 Task: Find a one-way flight from Washington IAD to Greenville PGV for 3 adults in First class on June 2, with 2 checked bags, a price limit of ₹90,000, and a departure time between 11:00 AM and 12:00 AM.
Action: Mouse moved to (298, 228)
Screenshot: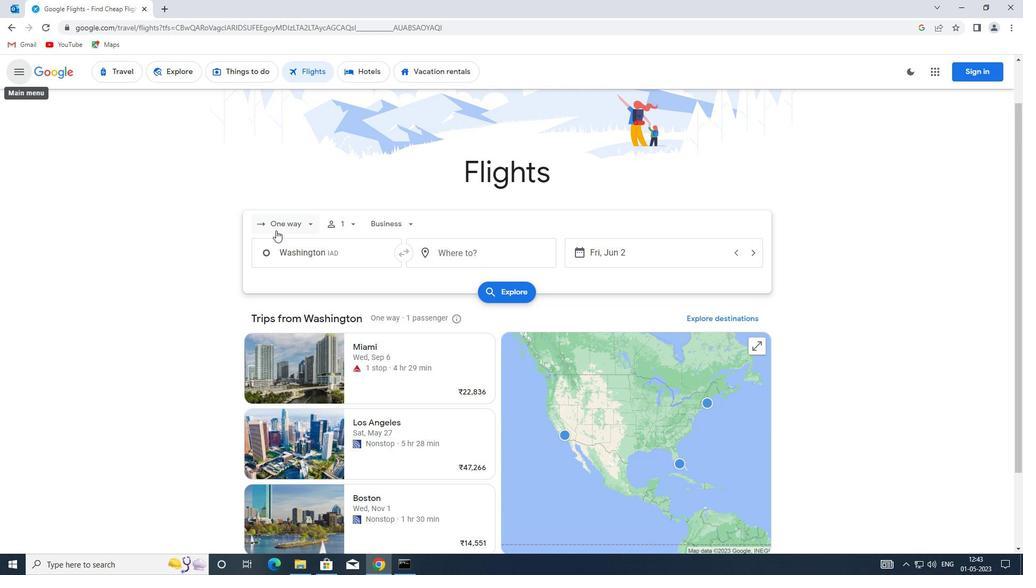 
Action: Mouse pressed left at (298, 228)
Screenshot: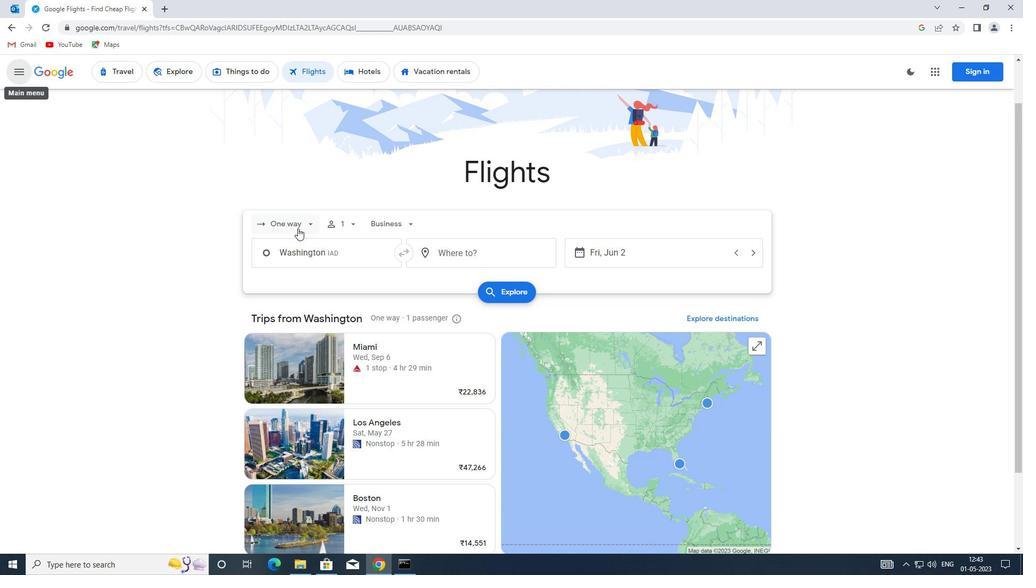 
Action: Mouse moved to (317, 275)
Screenshot: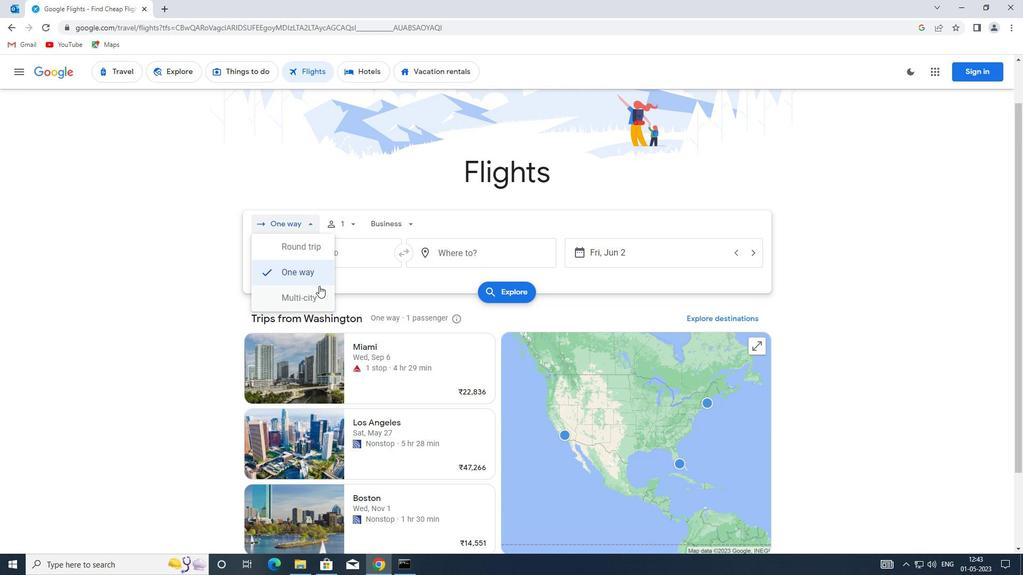 
Action: Mouse pressed left at (317, 275)
Screenshot: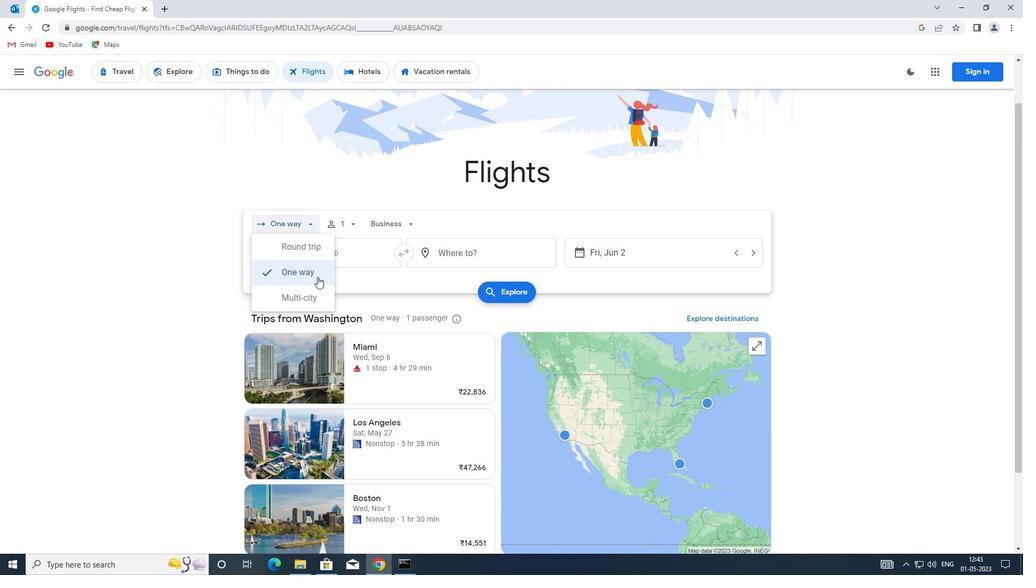
Action: Mouse moved to (353, 218)
Screenshot: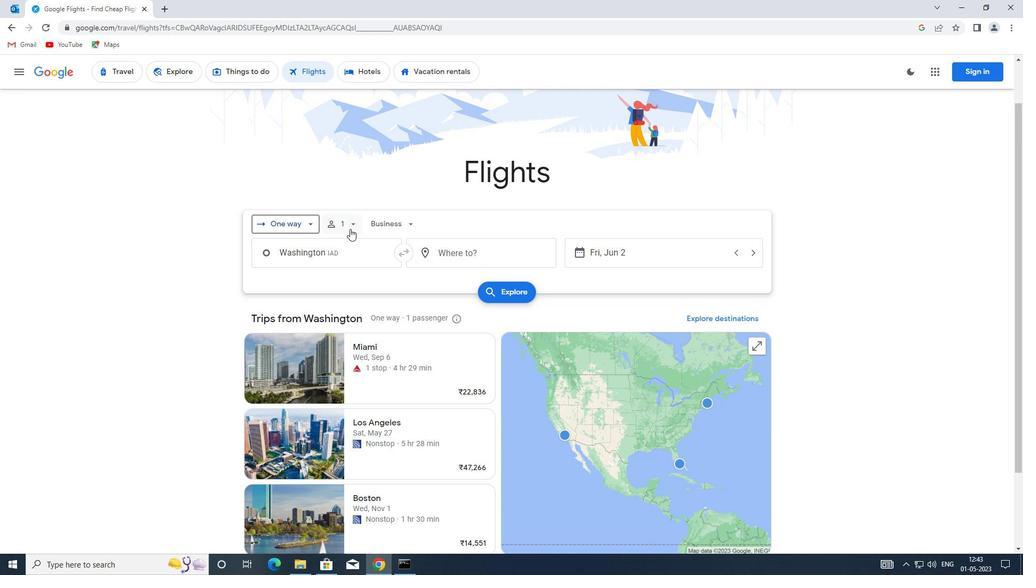 
Action: Mouse pressed left at (353, 218)
Screenshot: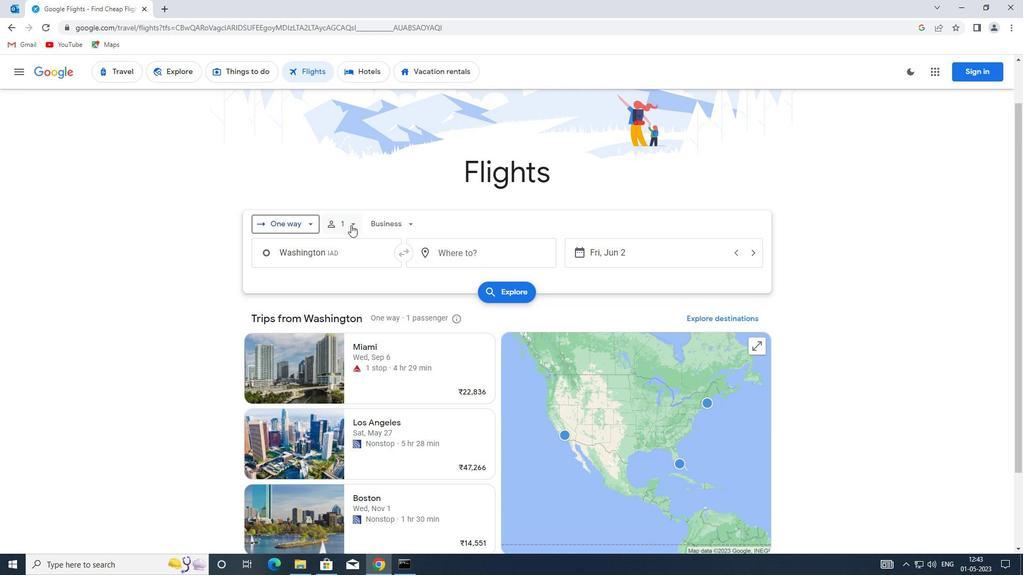 
Action: Mouse moved to (433, 253)
Screenshot: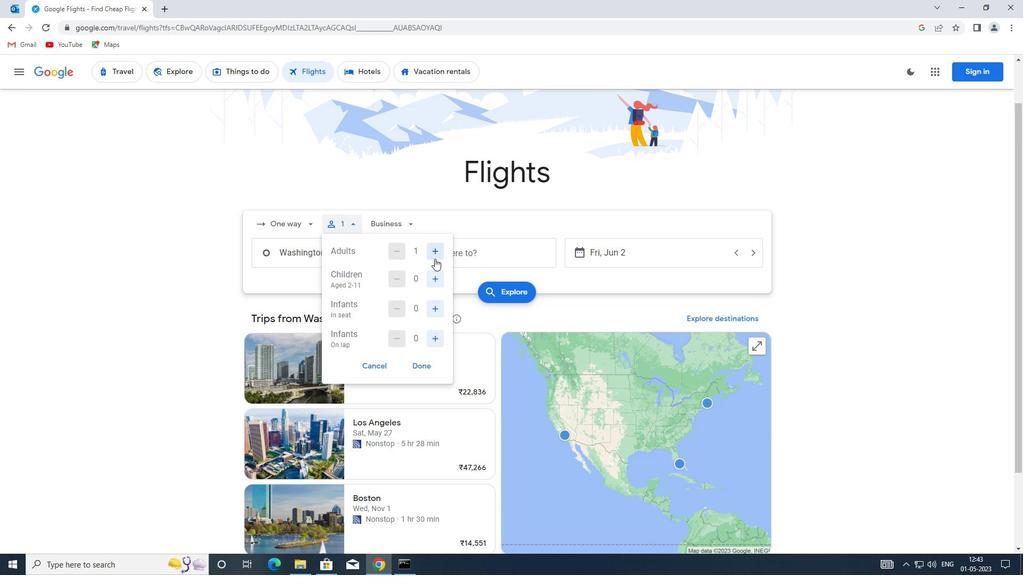 
Action: Mouse pressed left at (433, 253)
Screenshot: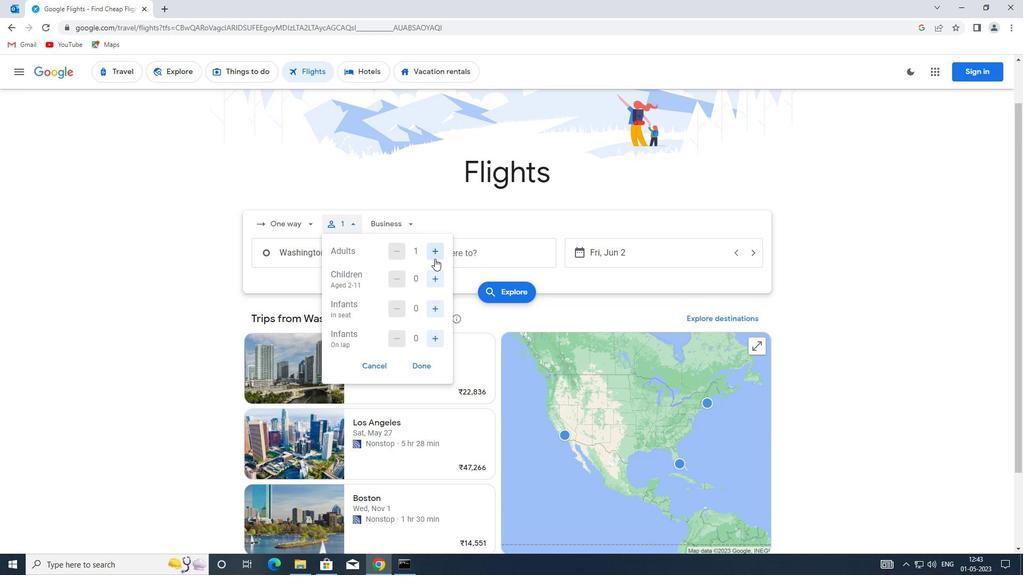 
Action: Mouse pressed left at (433, 253)
Screenshot: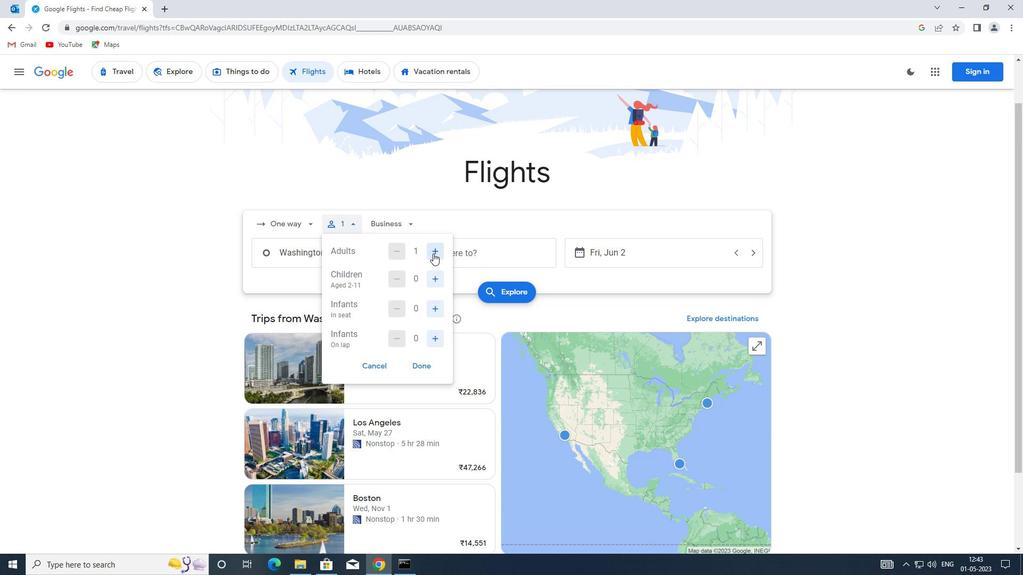
Action: Mouse moved to (428, 365)
Screenshot: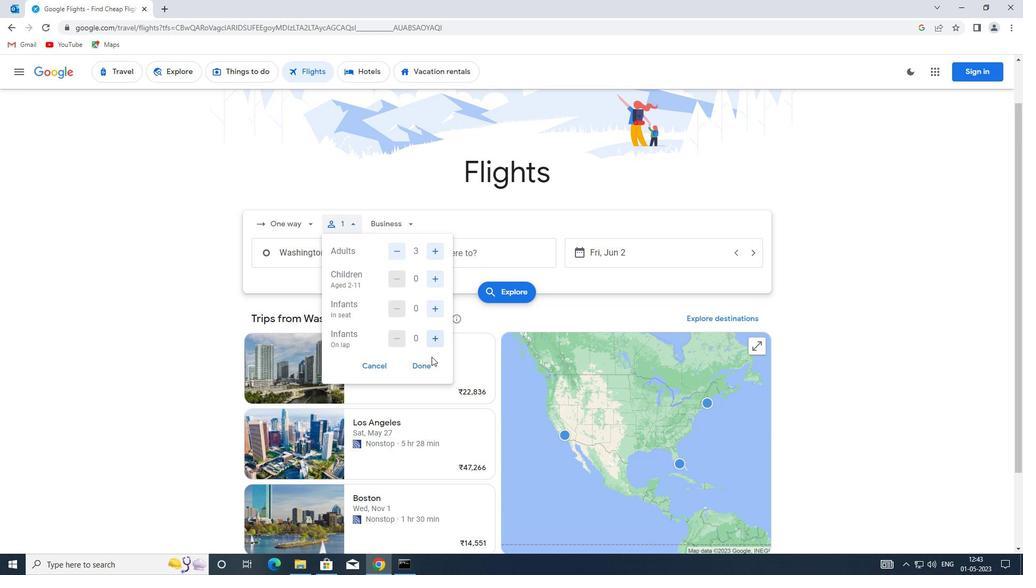 
Action: Mouse pressed left at (428, 365)
Screenshot: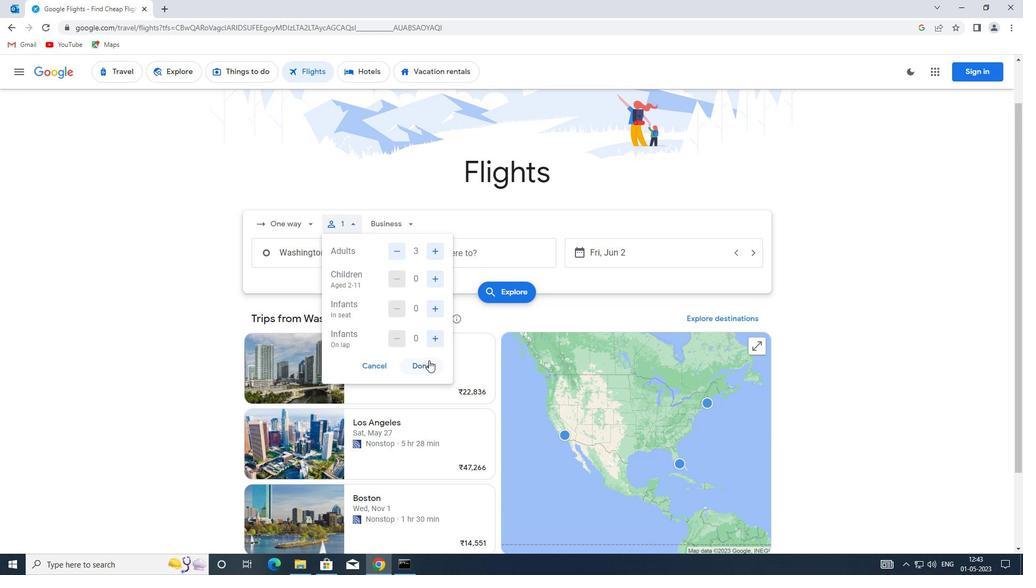 
Action: Mouse moved to (401, 223)
Screenshot: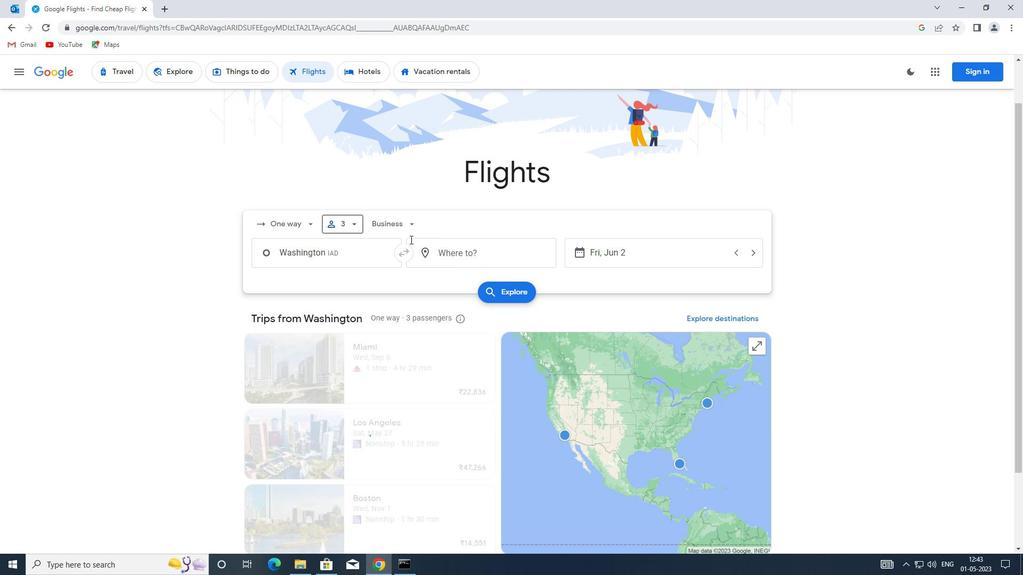 
Action: Mouse pressed left at (401, 223)
Screenshot: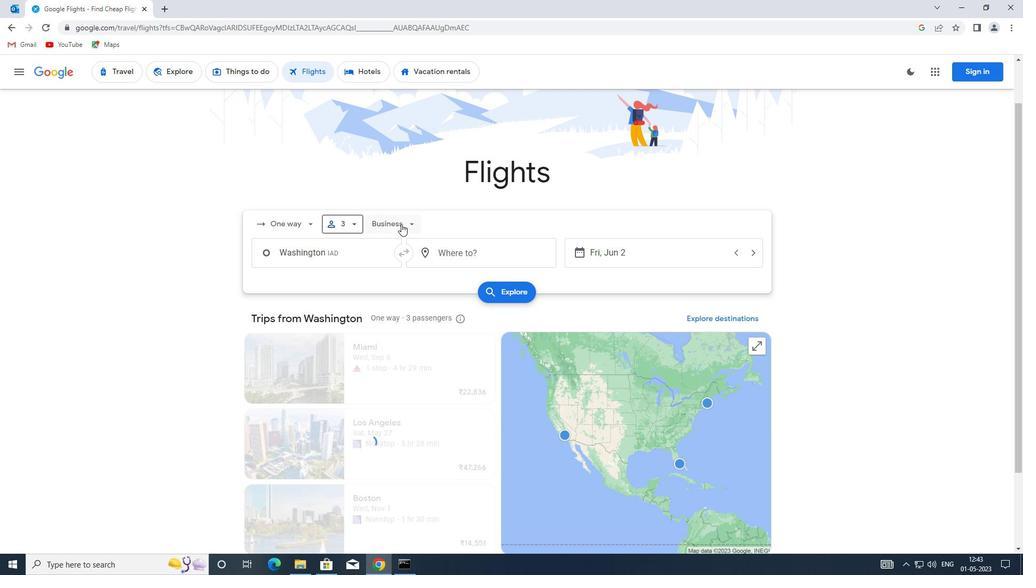 
Action: Mouse moved to (422, 321)
Screenshot: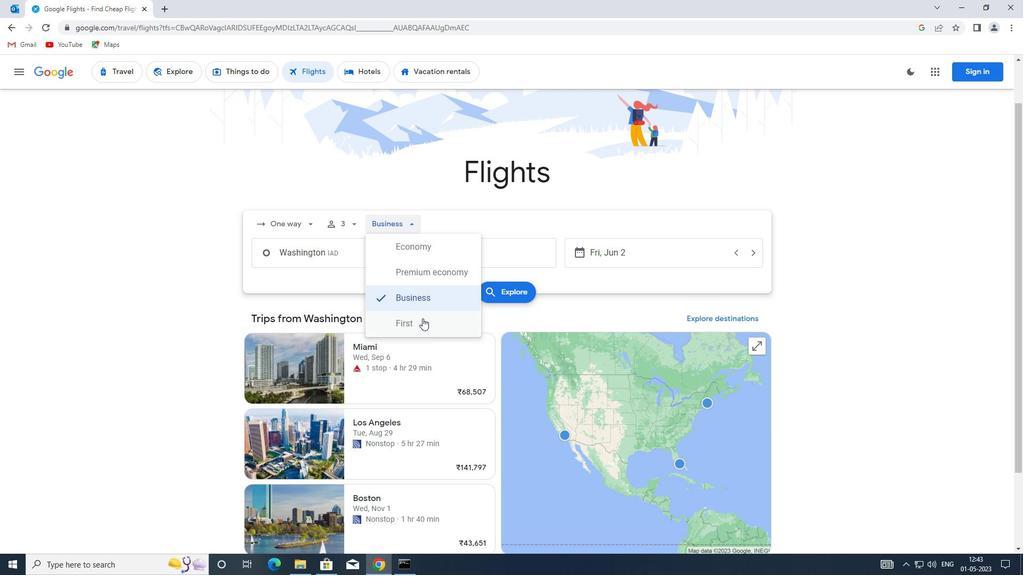 
Action: Mouse pressed left at (422, 321)
Screenshot: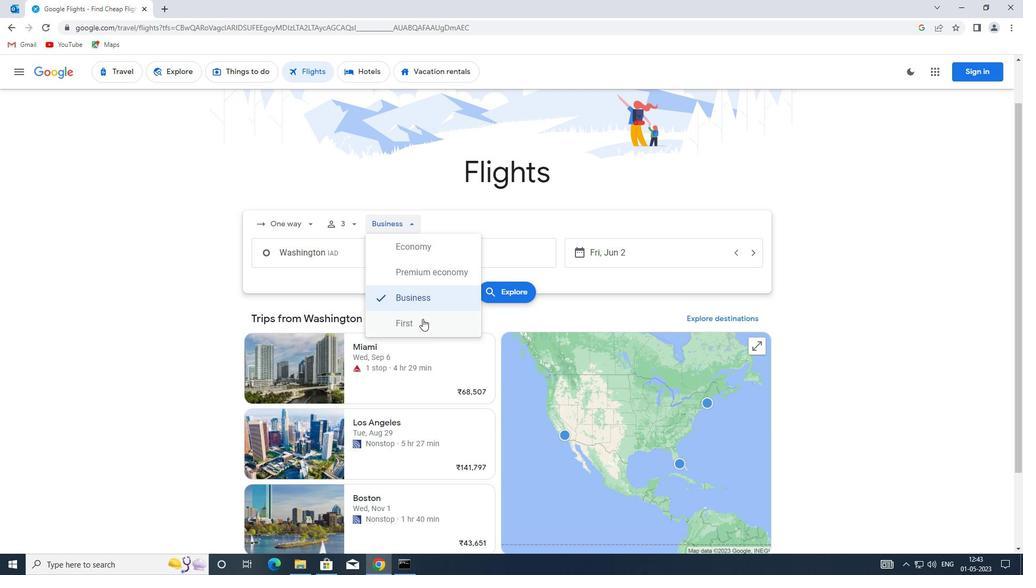 
Action: Mouse moved to (293, 254)
Screenshot: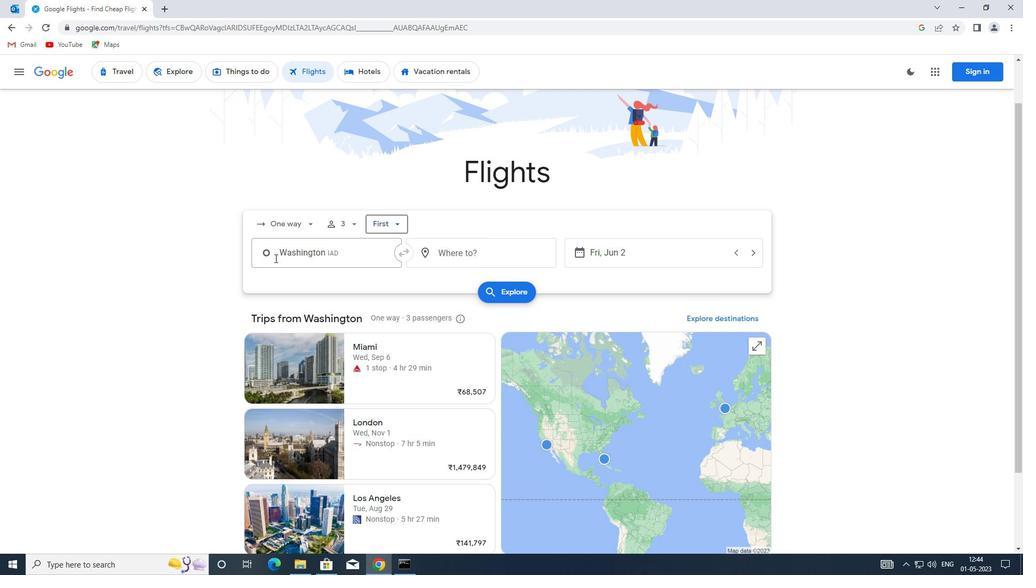 
Action: Mouse pressed left at (293, 254)
Screenshot: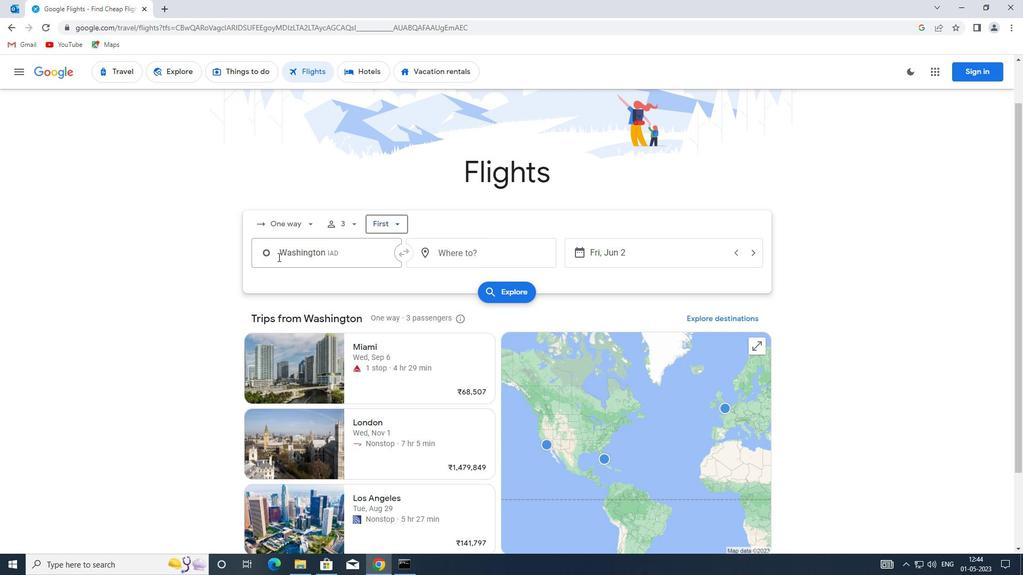 
Action: Mouse moved to (298, 254)
Screenshot: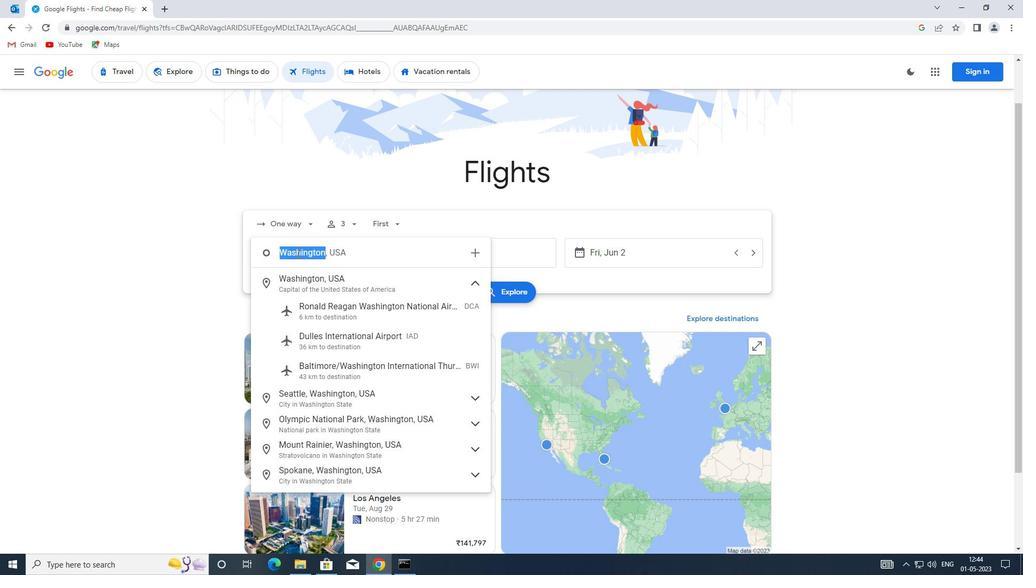 
Action: Key pressed <Key.enter>
Screenshot: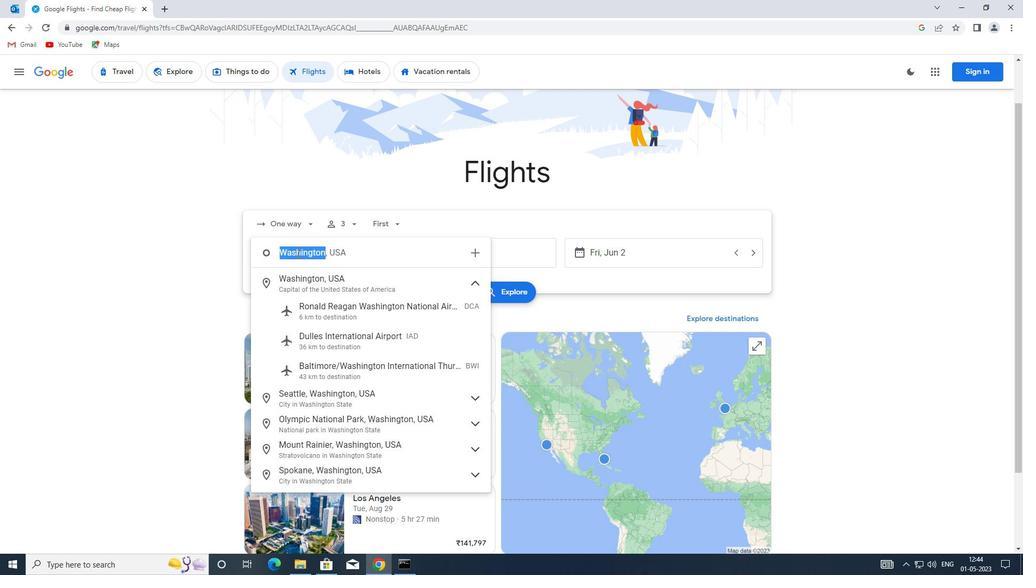 
Action: Mouse moved to (461, 253)
Screenshot: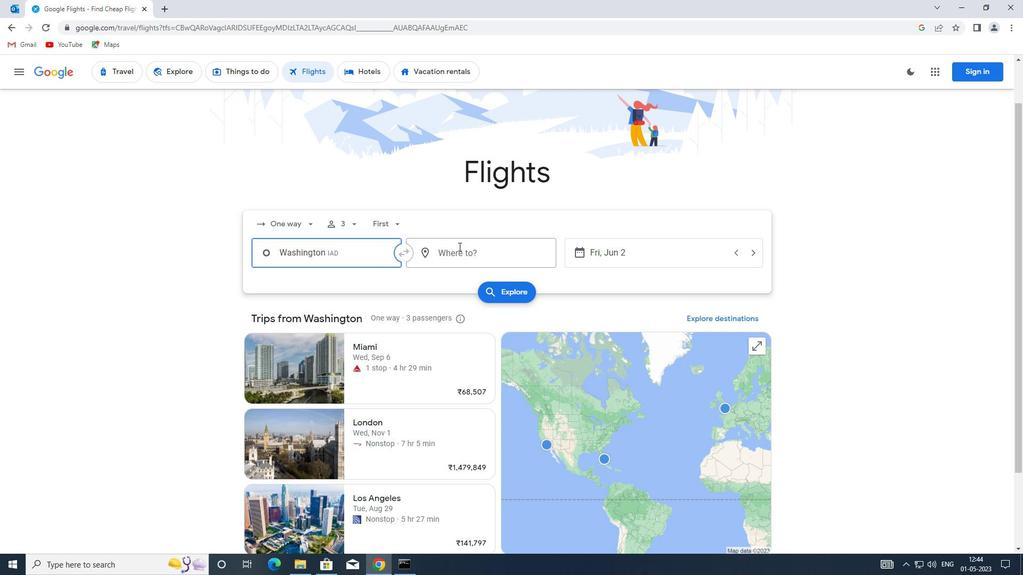 
Action: Mouse pressed left at (461, 253)
Screenshot: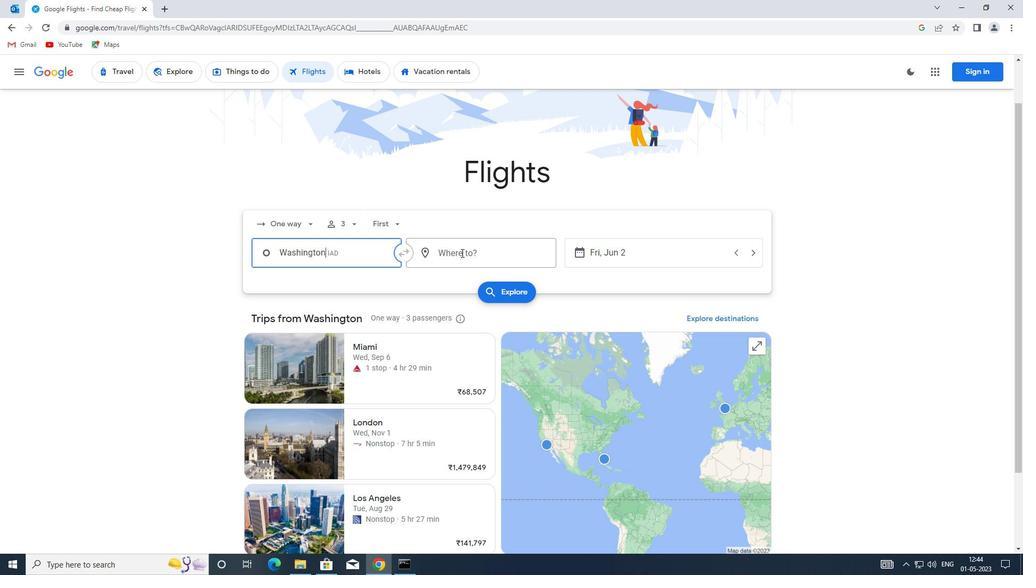 
Action: Mouse moved to (500, 265)
Screenshot: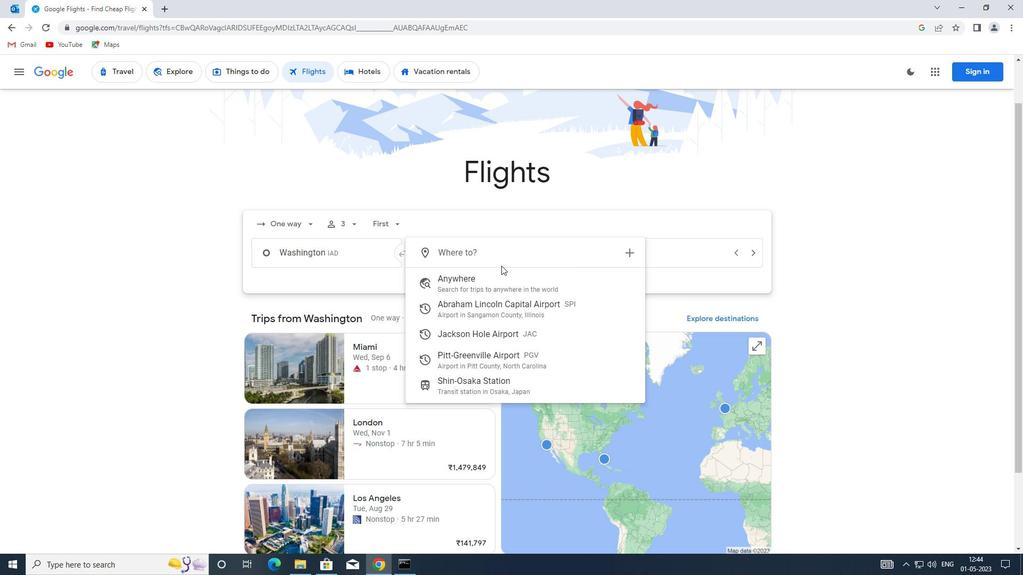 
Action: Key pressed p
Screenshot: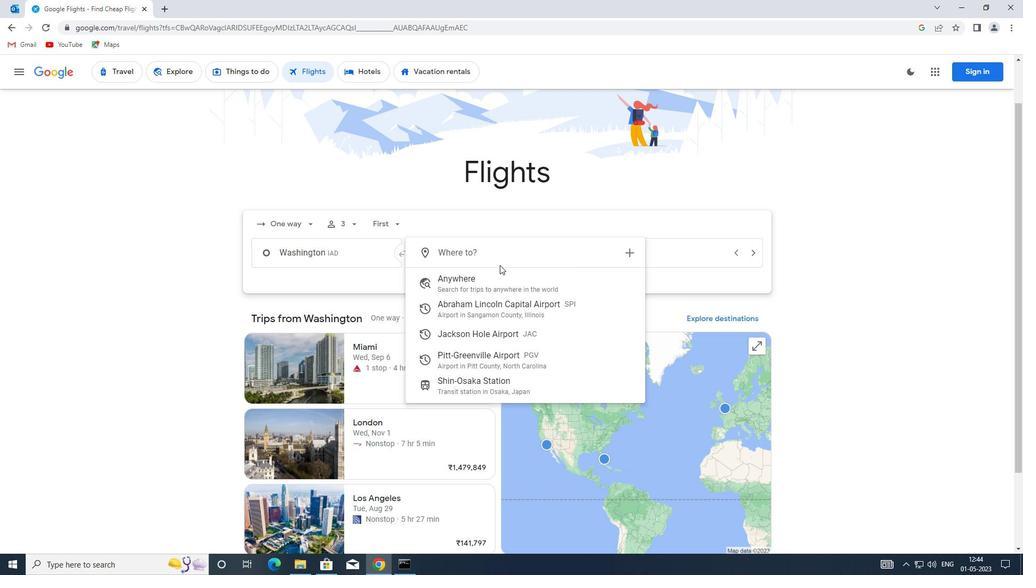 
Action: Mouse moved to (496, 265)
Screenshot: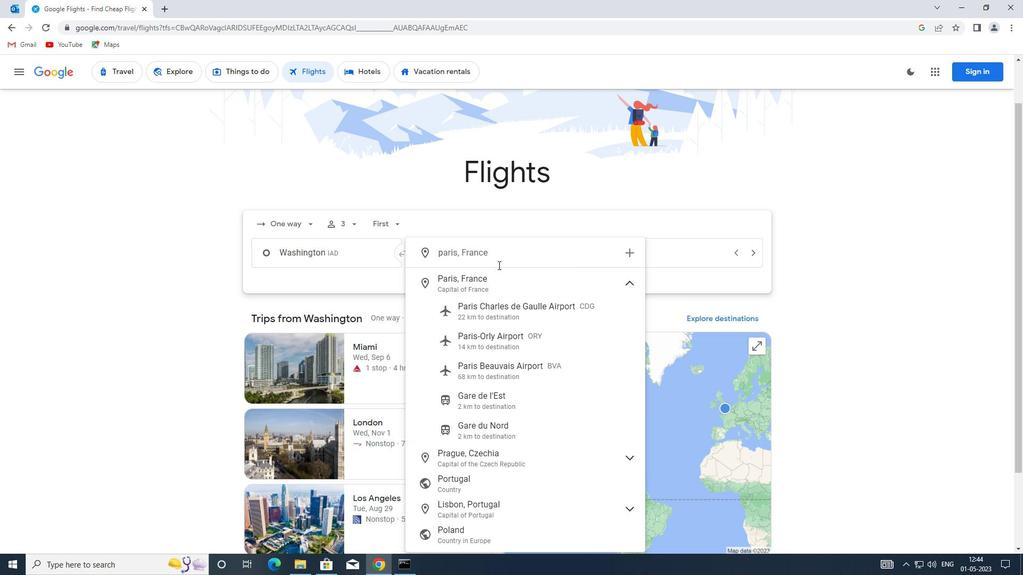 
Action: Key pressed gv<Key.enter>
Screenshot: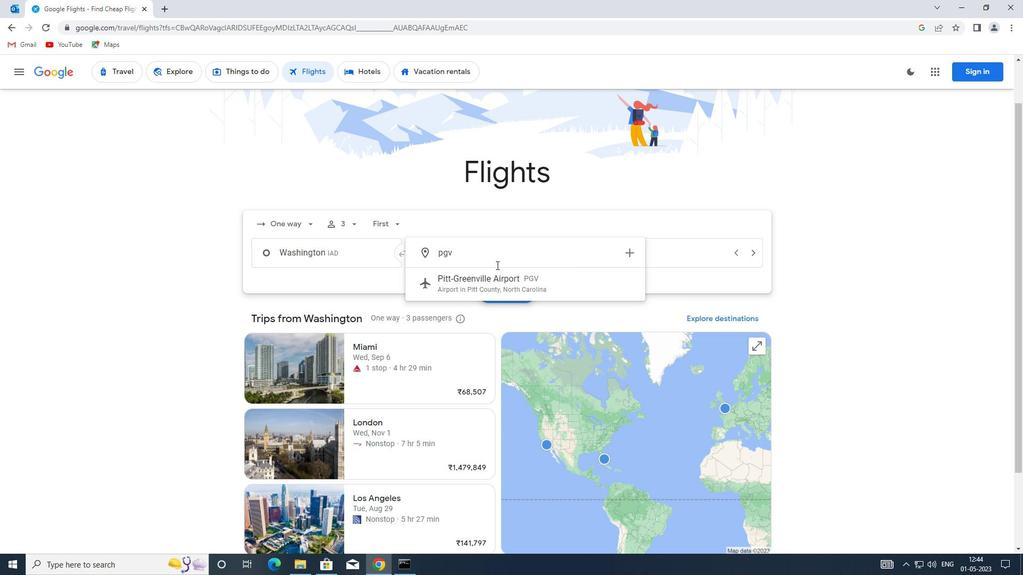 
Action: Mouse moved to (600, 253)
Screenshot: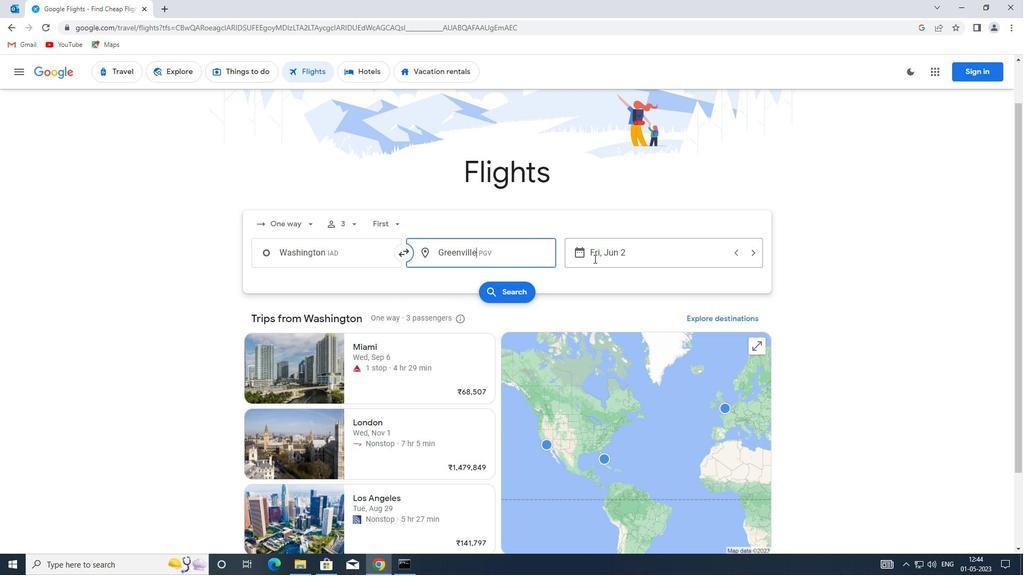 
Action: Mouse pressed left at (600, 253)
Screenshot: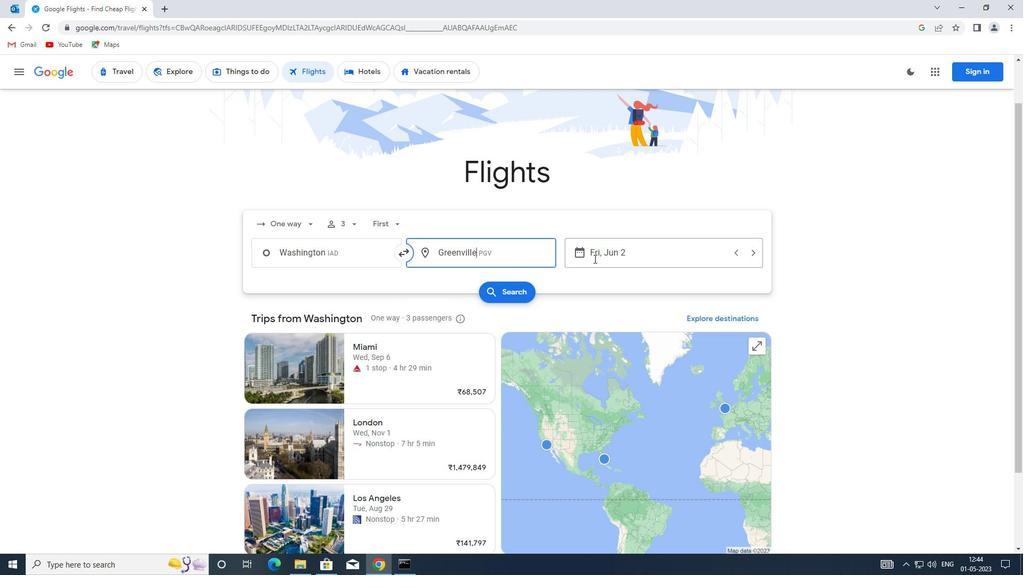 
Action: Mouse moved to (715, 340)
Screenshot: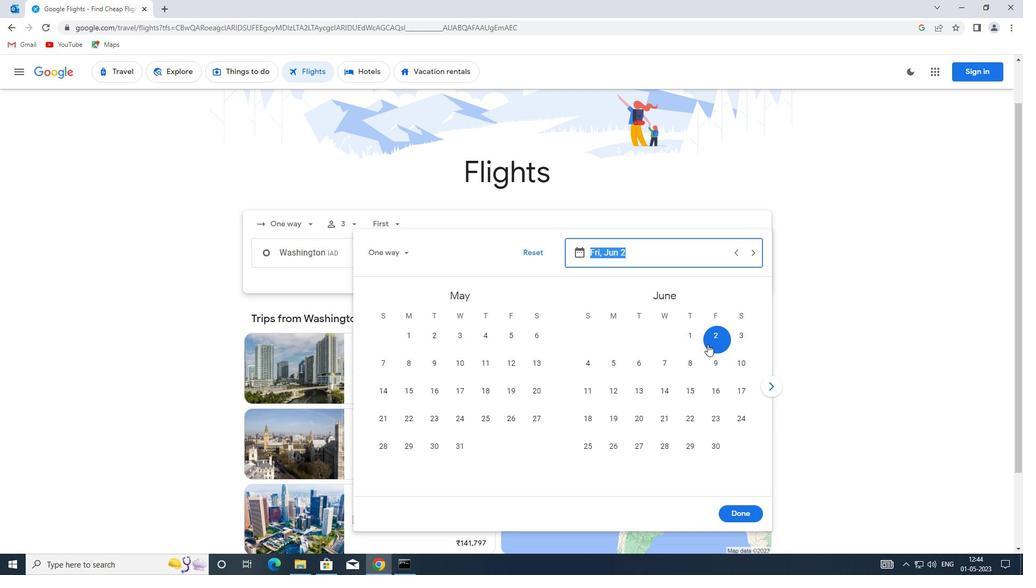 
Action: Mouse pressed left at (715, 340)
Screenshot: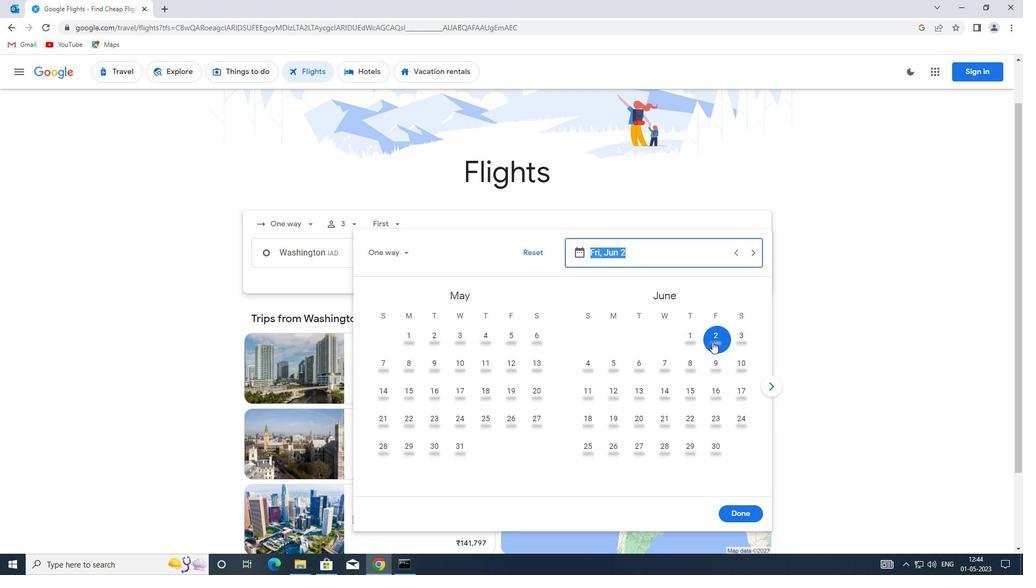 
Action: Mouse moved to (741, 511)
Screenshot: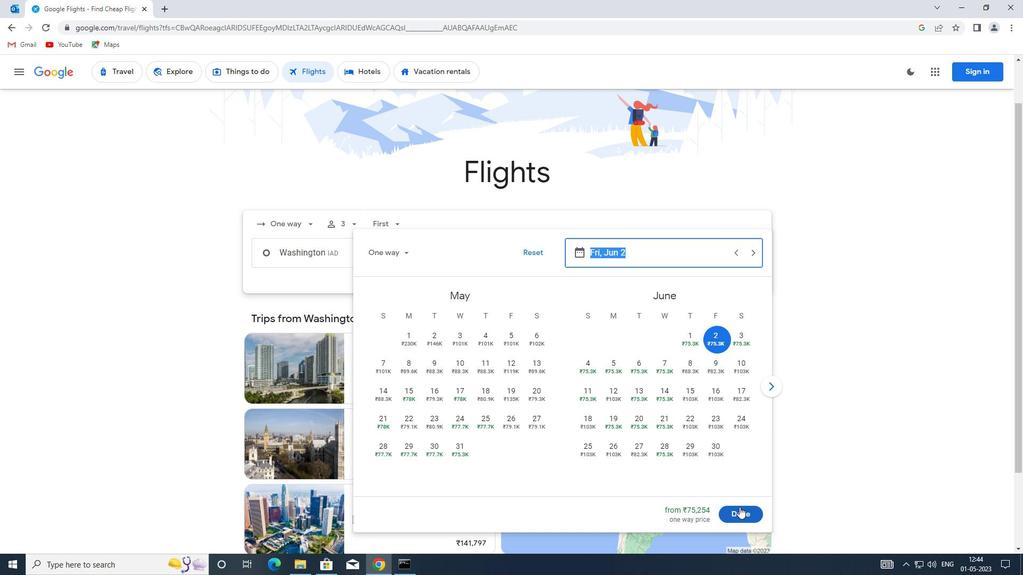 
Action: Mouse pressed left at (741, 511)
Screenshot: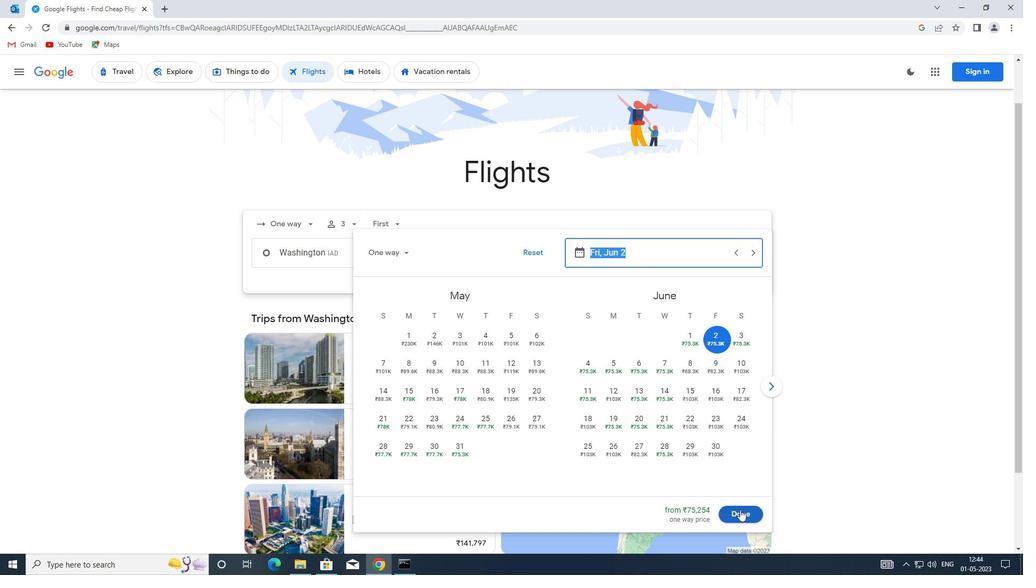 
Action: Mouse moved to (489, 287)
Screenshot: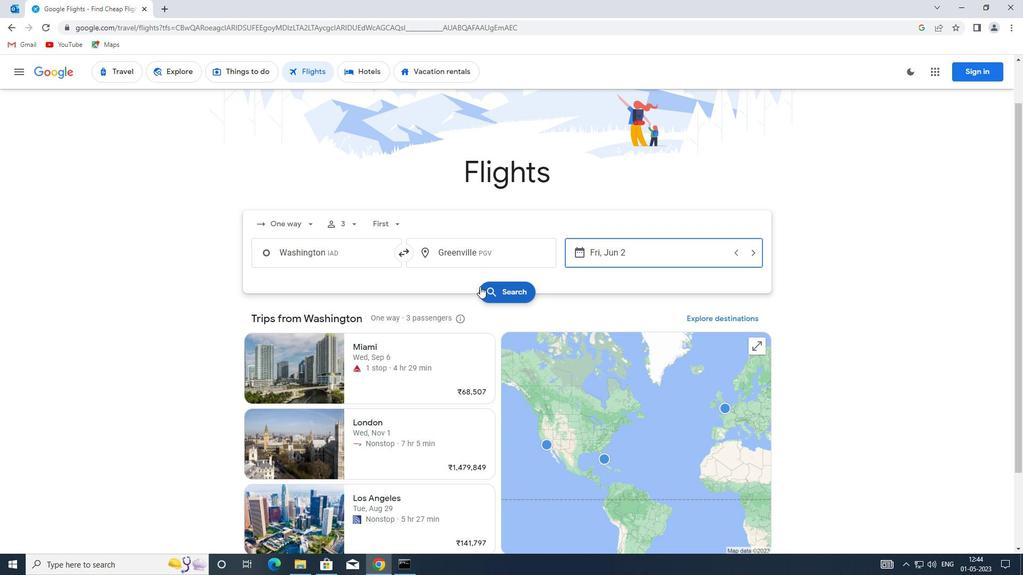 
Action: Mouse pressed left at (489, 287)
Screenshot: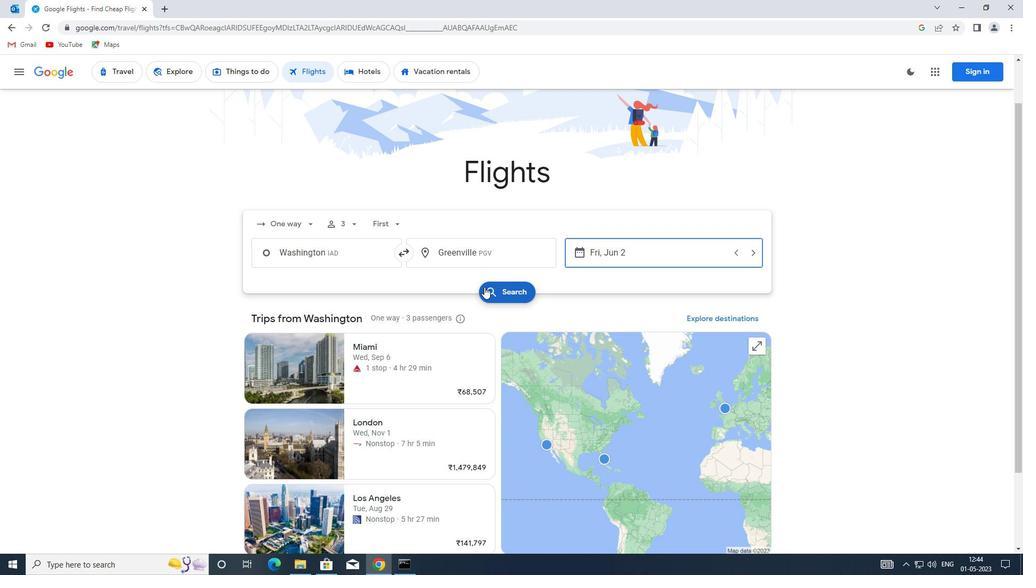 
Action: Mouse moved to (262, 172)
Screenshot: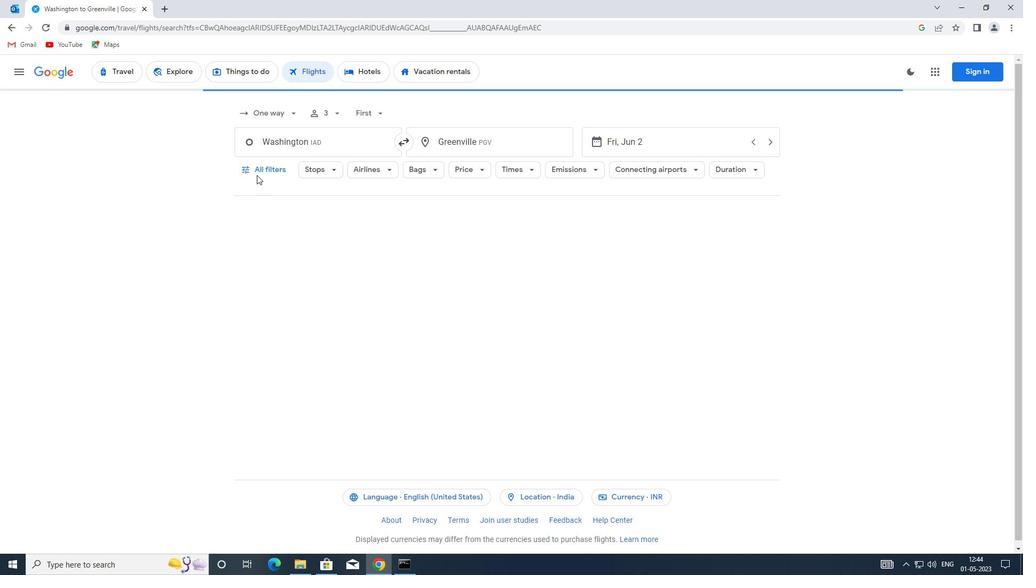 
Action: Mouse pressed left at (262, 172)
Screenshot: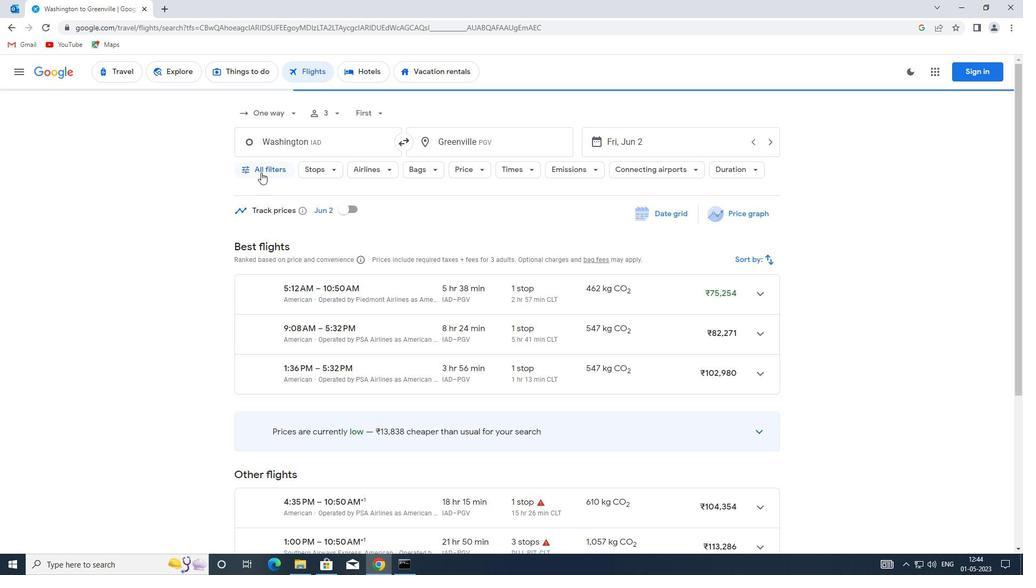 
Action: Mouse moved to (389, 396)
Screenshot: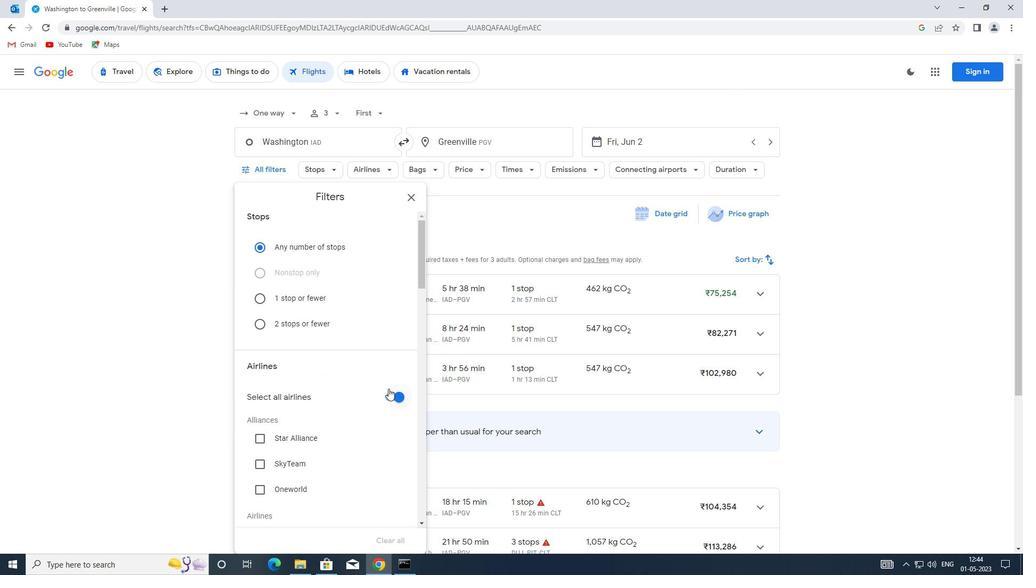 
Action: Mouse pressed left at (389, 396)
Screenshot: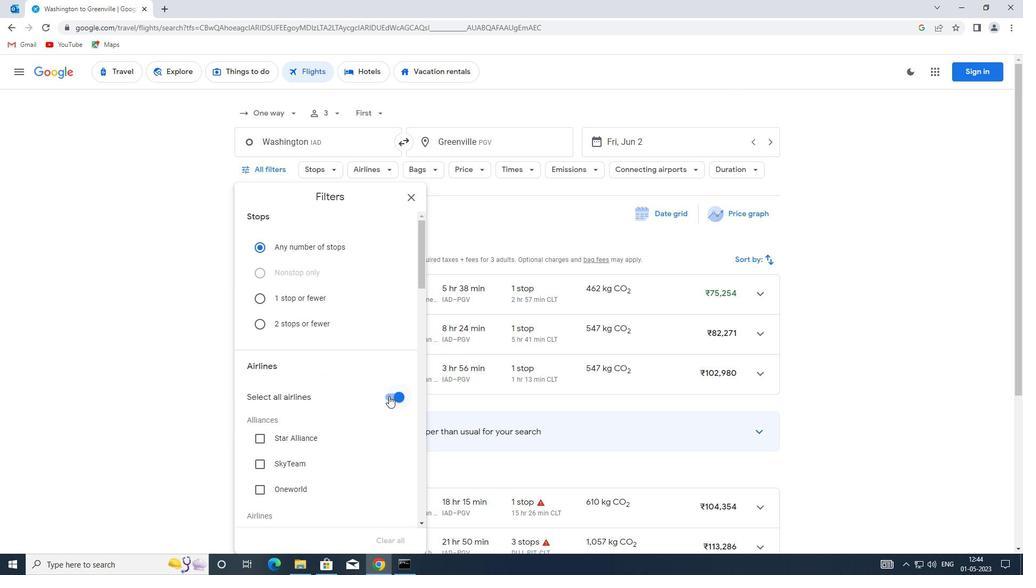 
Action: Mouse moved to (337, 356)
Screenshot: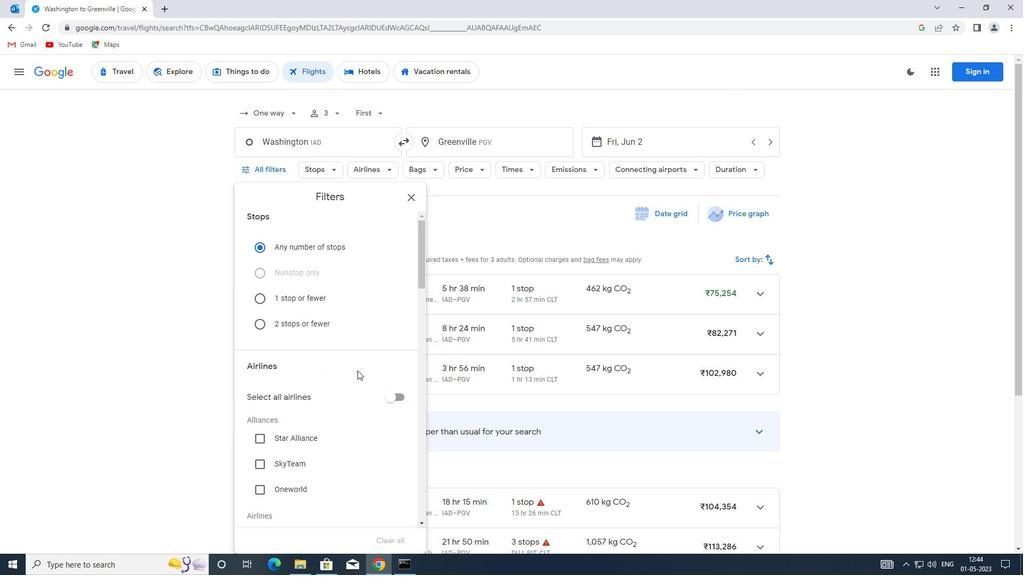 
Action: Mouse scrolled (337, 356) with delta (0, 0)
Screenshot: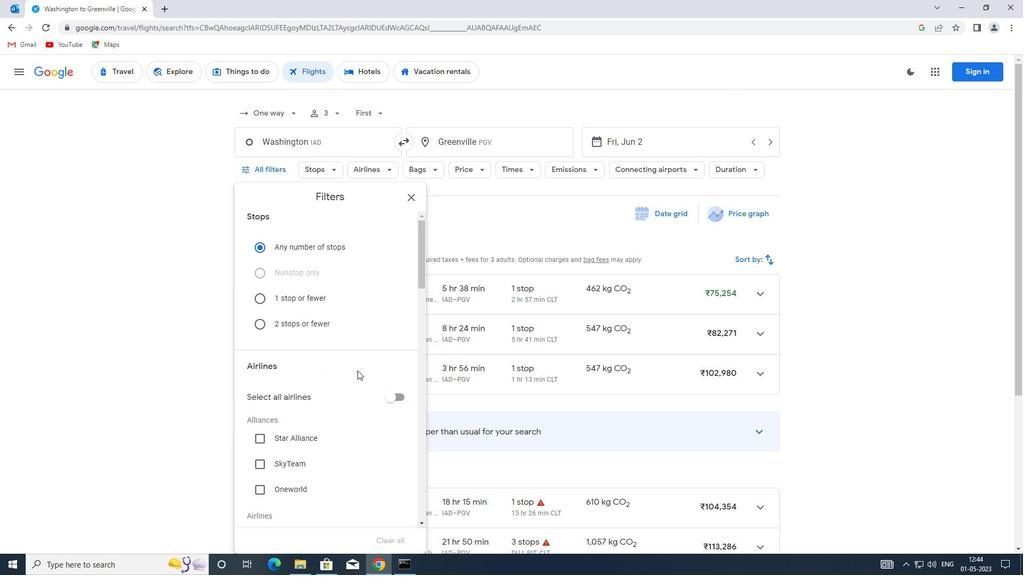 
Action: Mouse moved to (335, 356)
Screenshot: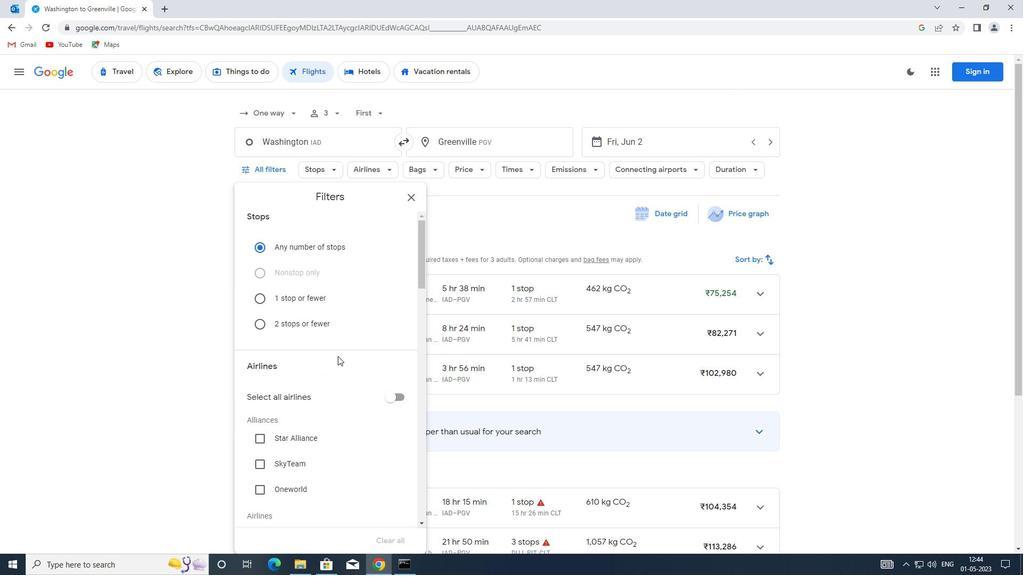 
Action: Mouse scrolled (335, 356) with delta (0, 0)
Screenshot: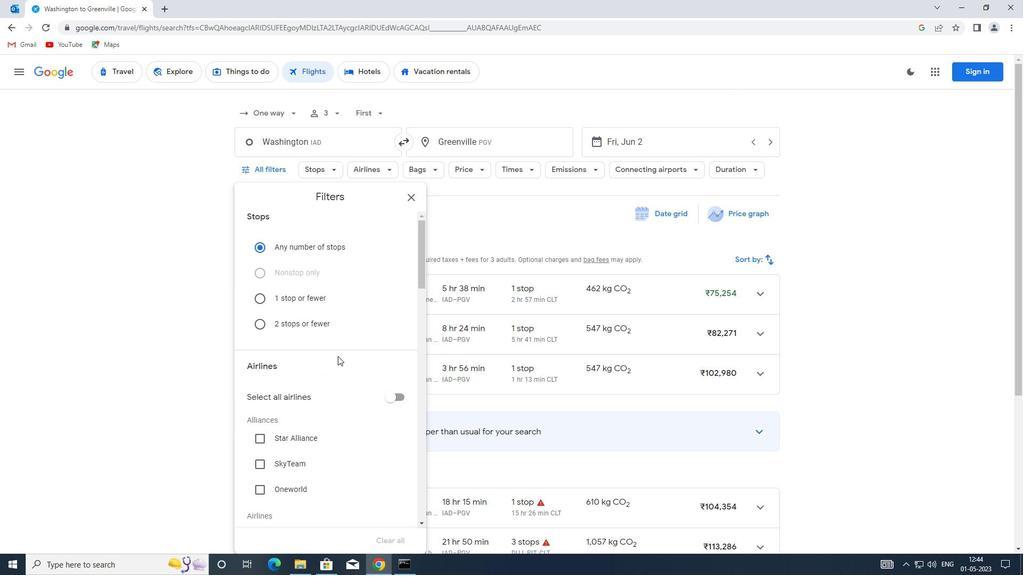 
Action: Mouse moved to (330, 359)
Screenshot: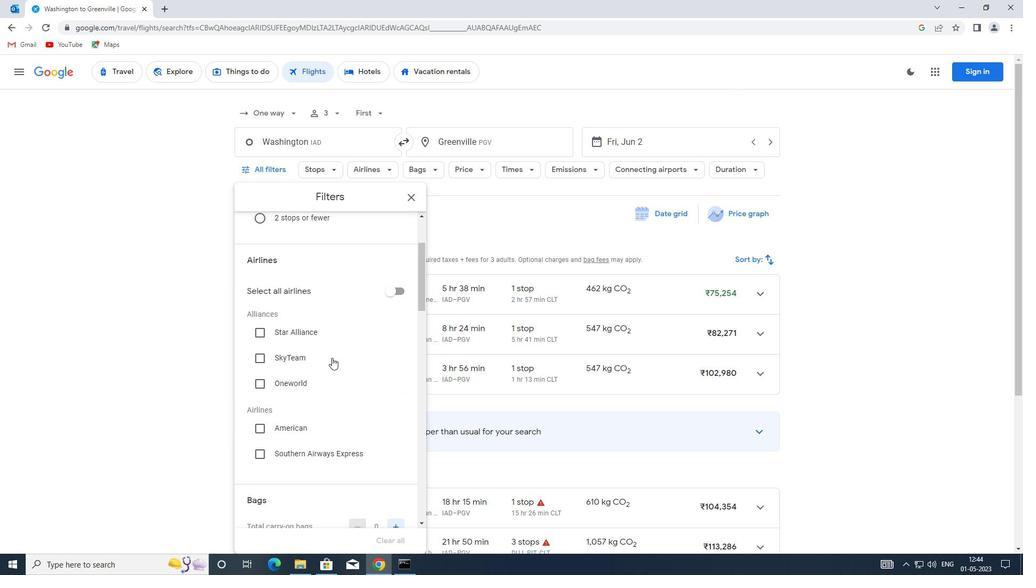 
Action: Mouse scrolled (330, 359) with delta (0, 0)
Screenshot: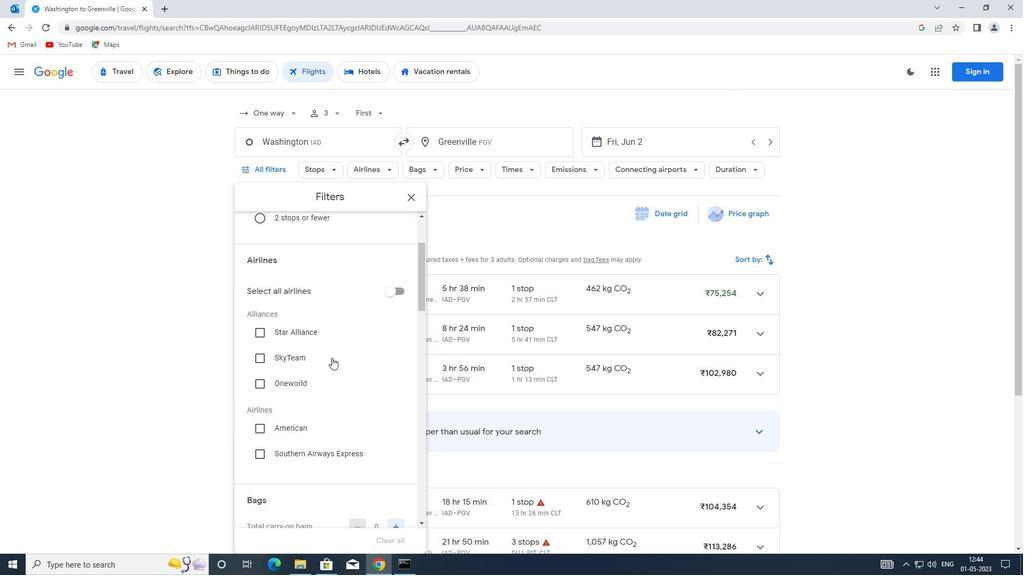 
Action: Mouse moved to (329, 360)
Screenshot: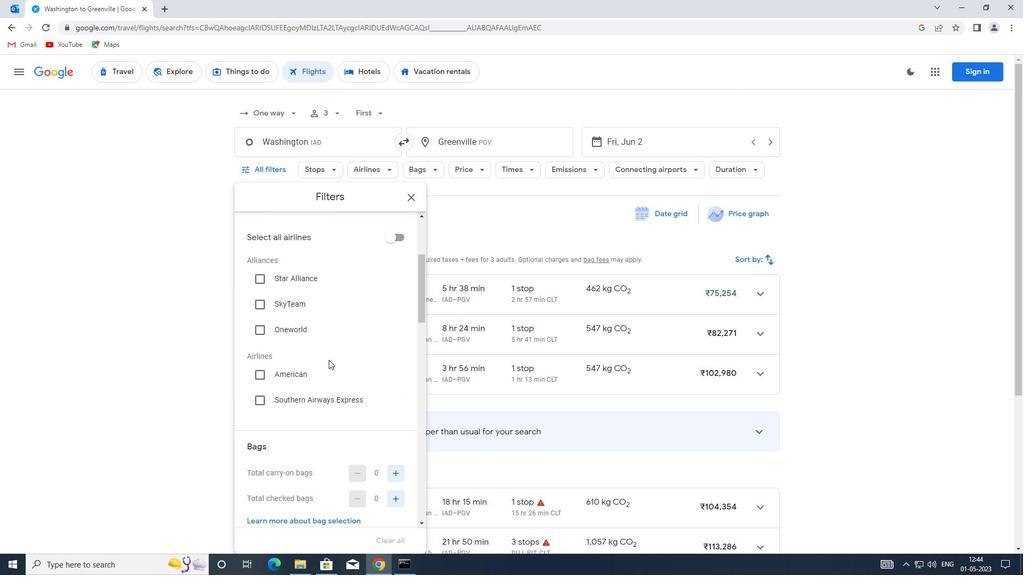
Action: Mouse scrolled (329, 359) with delta (0, 0)
Screenshot: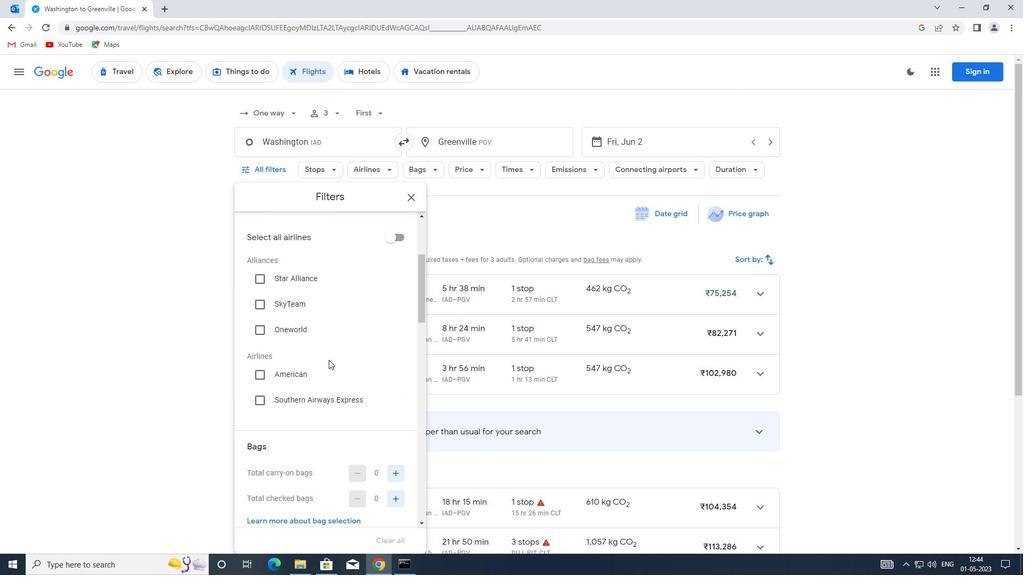 
Action: Mouse moved to (346, 374)
Screenshot: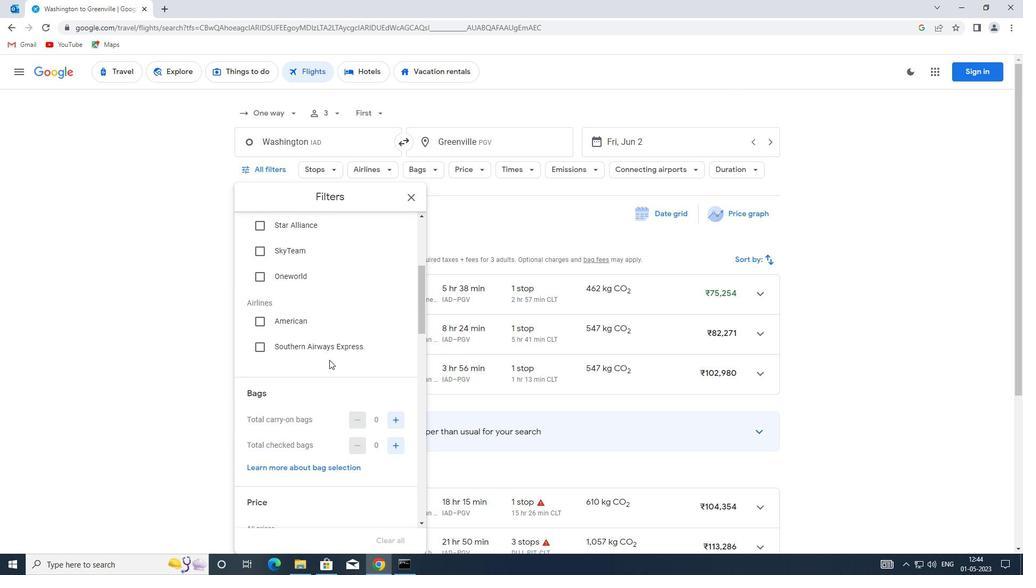 
Action: Mouse scrolled (346, 373) with delta (0, 0)
Screenshot: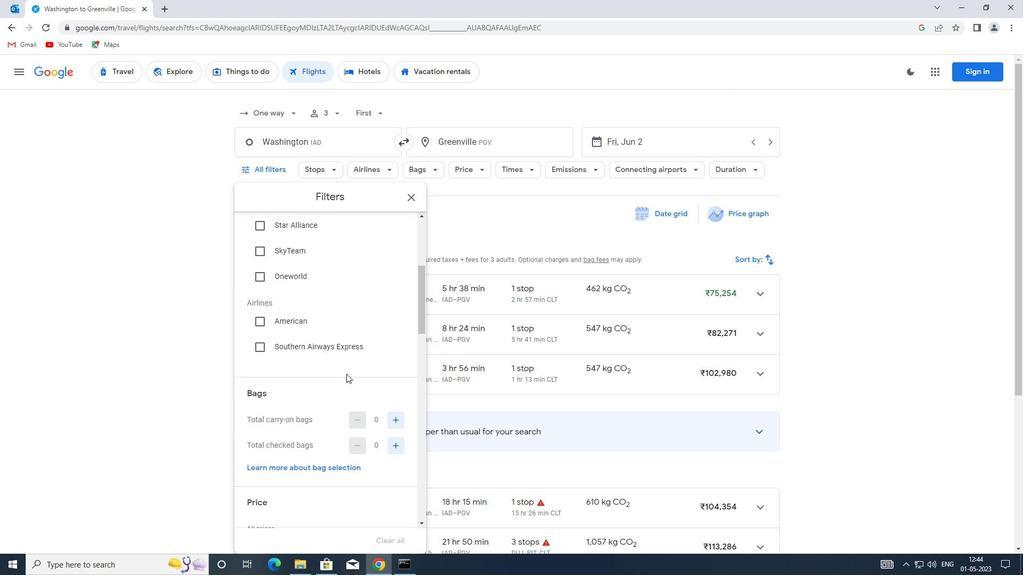 
Action: Mouse moved to (395, 391)
Screenshot: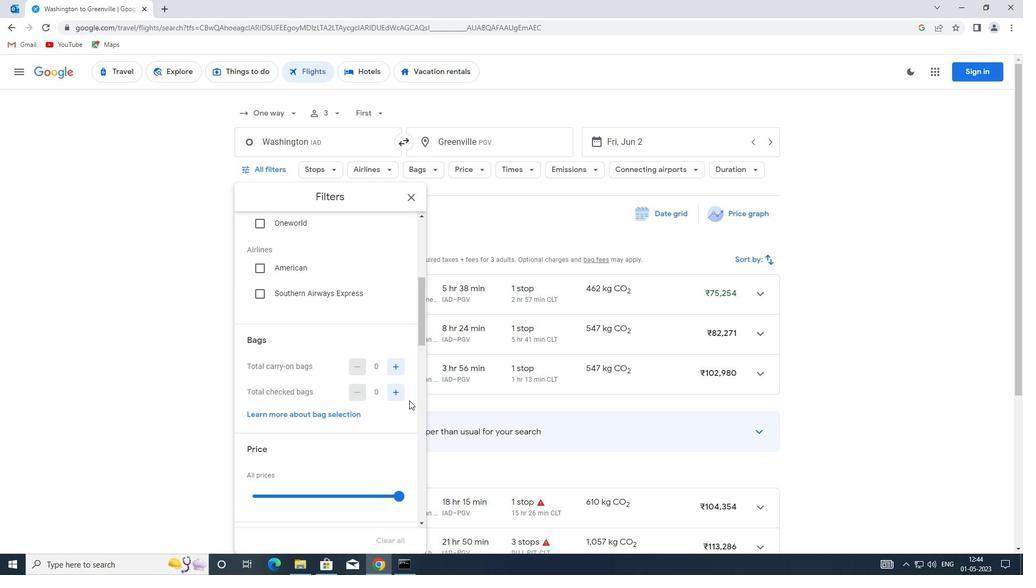
Action: Mouse pressed left at (395, 391)
Screenshot: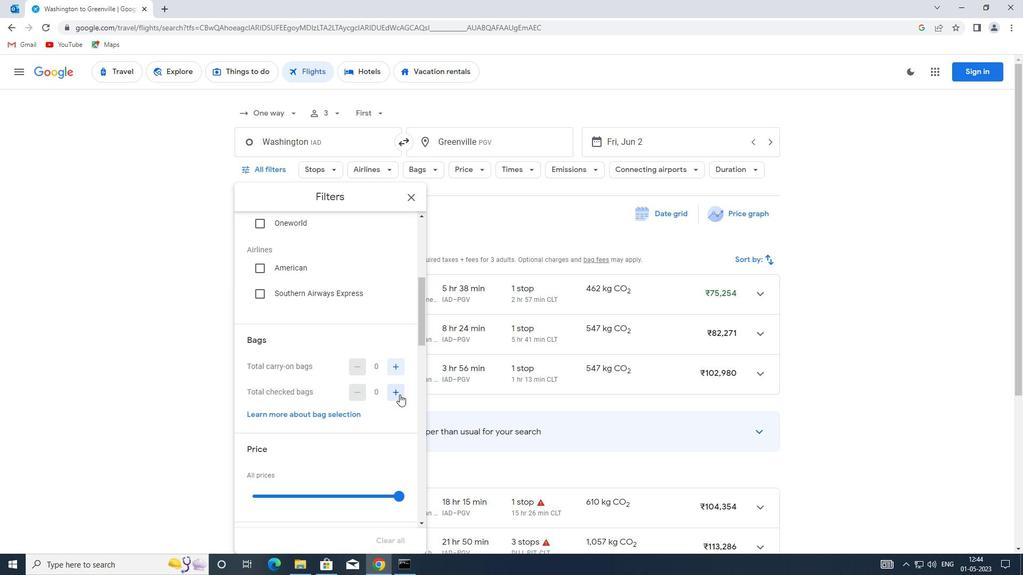 
Action: Mouse pressed left at (395, 391)
Screenshot: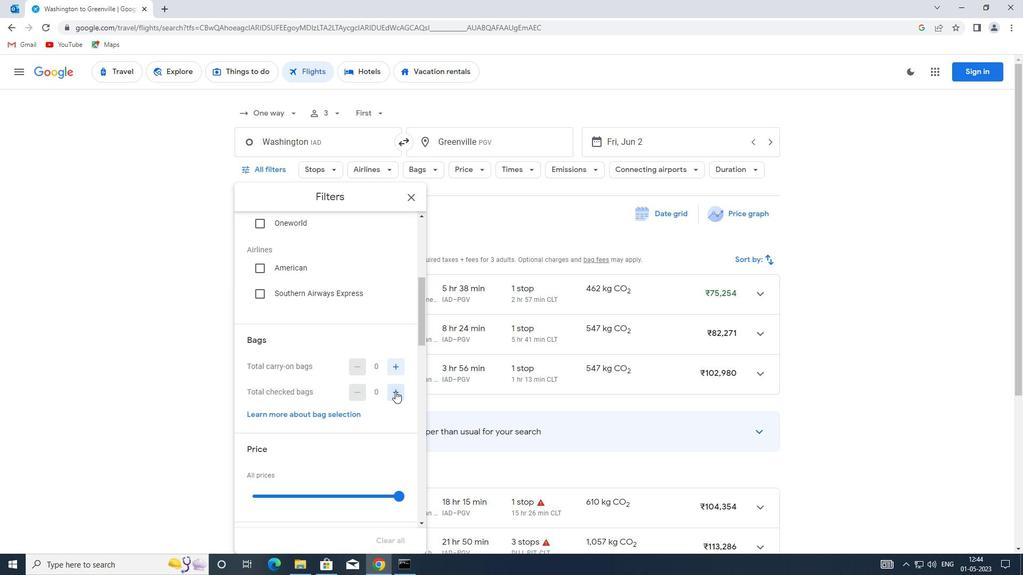 
Action: Mouse moved to (350, 363)
Screenshot: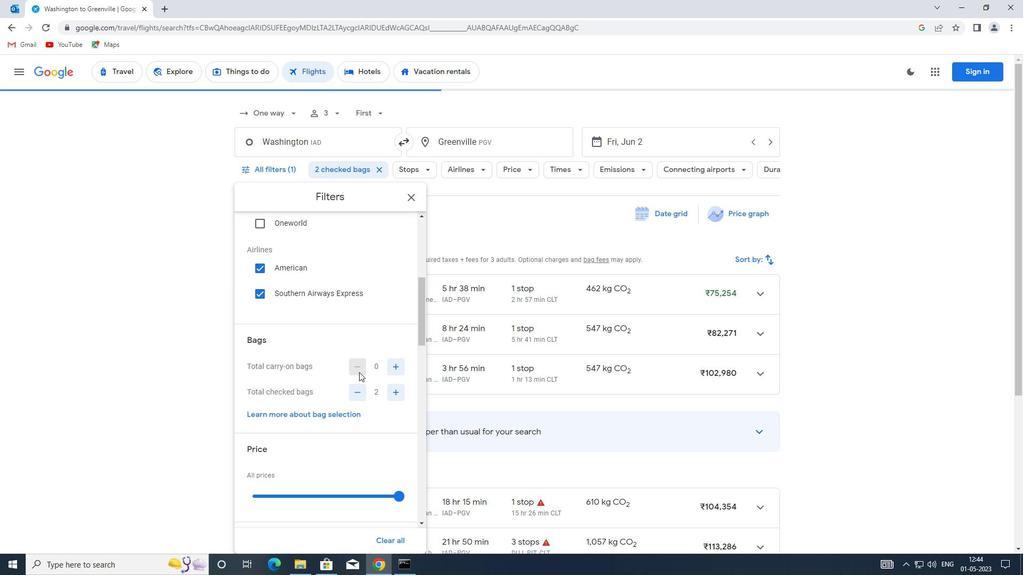 
Action: Mouse scrolled (350, 363) with delta (0, 0)
Screenshot: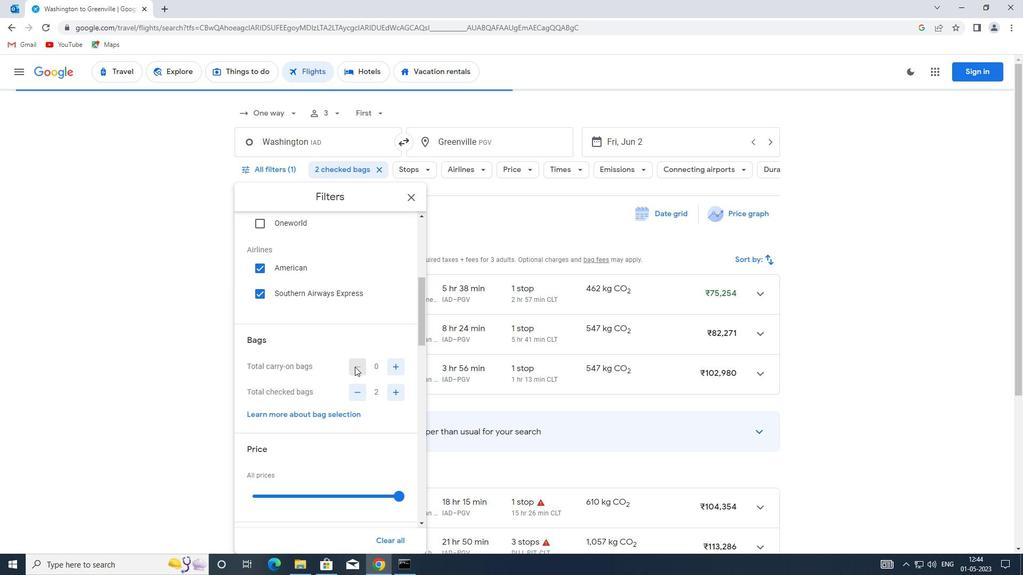 
Action: Mouse scrolled (350, 363) with delta (0, 0)
Screenshot: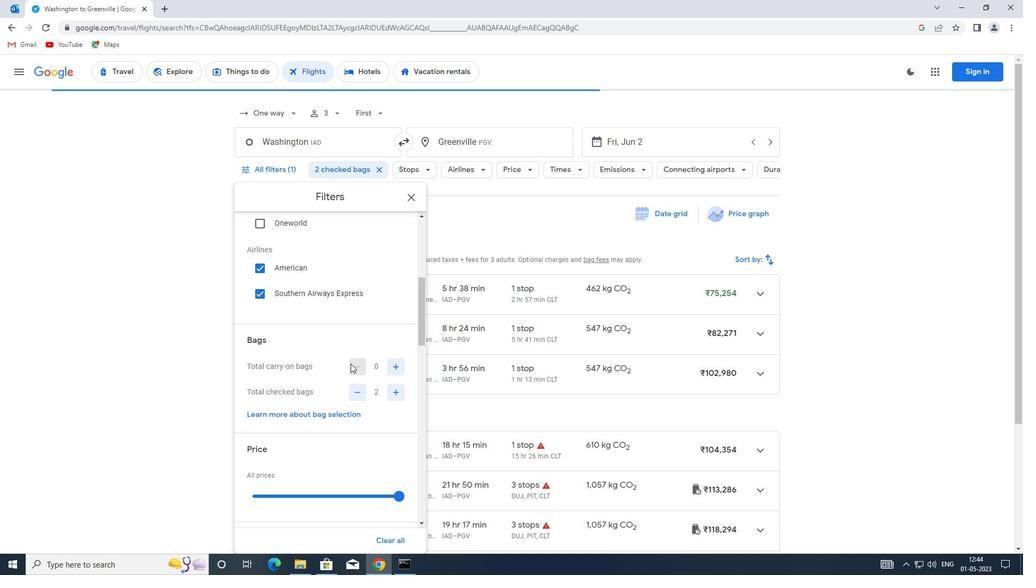 
Action: Mouse moved to (343, 361)
Screenshot: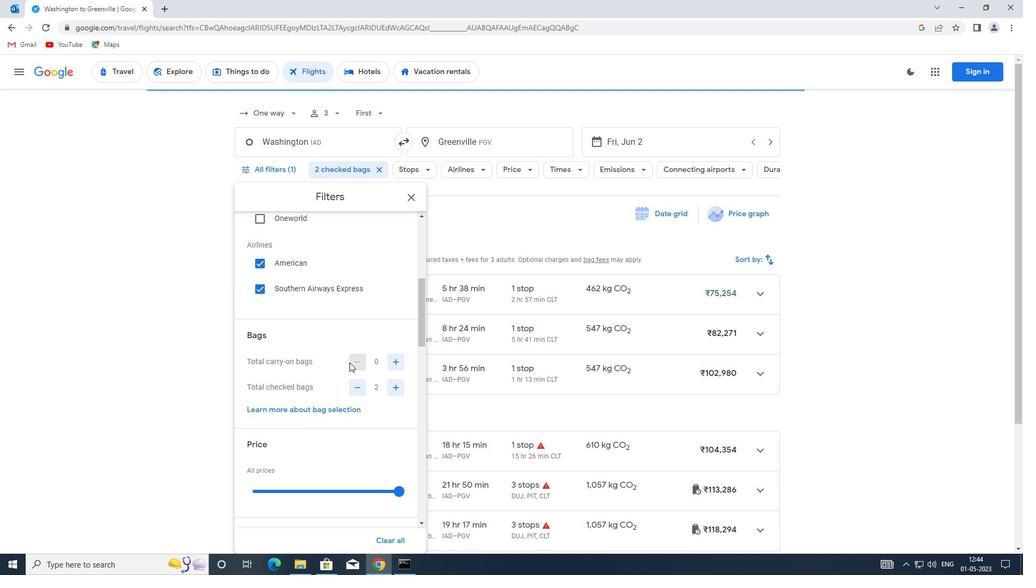 
Action: Mouse scrolled (343, 360) with delta (0, 0)
Screenshot: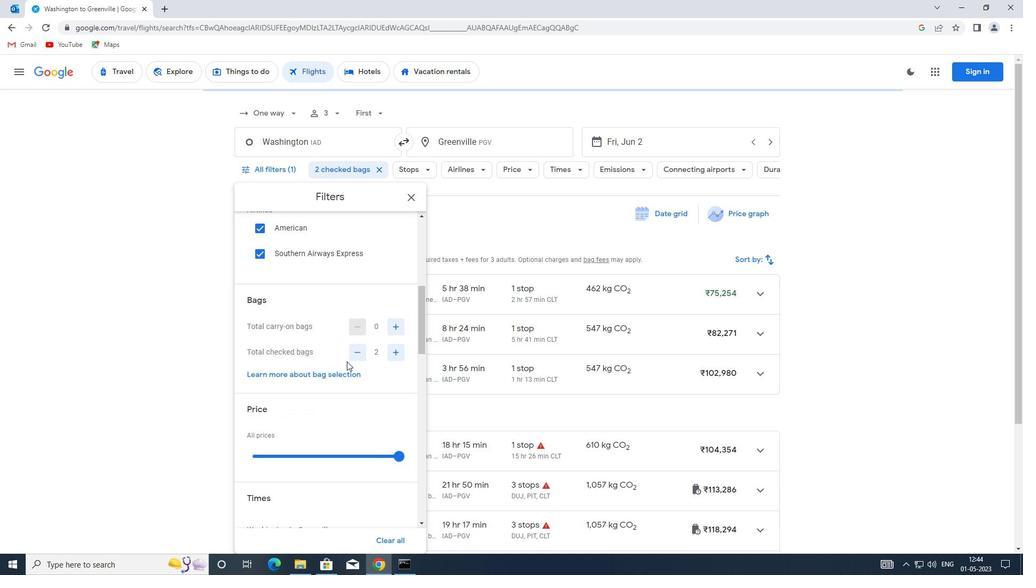 
Action: Mouse moved to (309, 332)
Screenshot: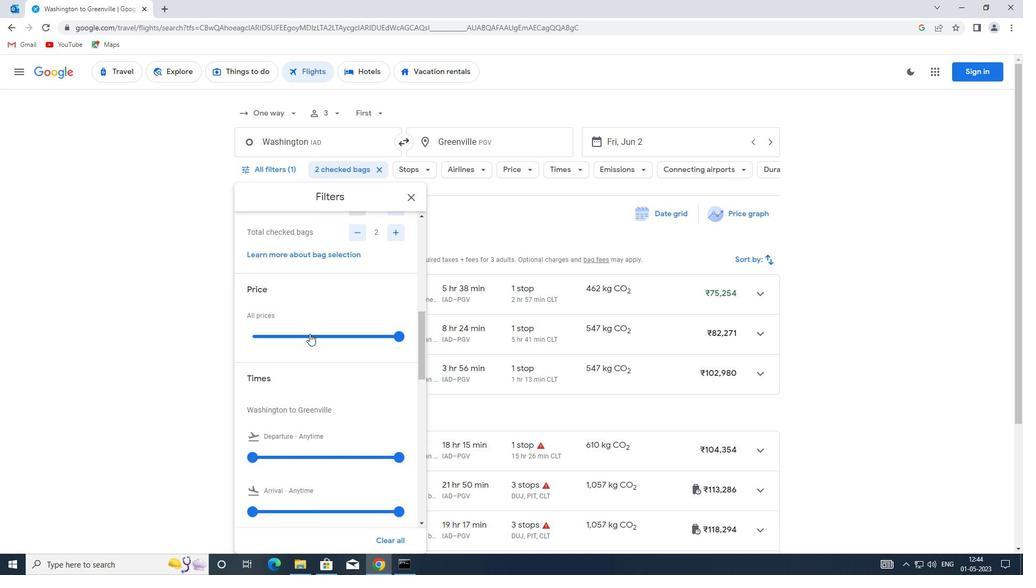 
Action: Mouse pressed left at (309, 332)
Screenshot: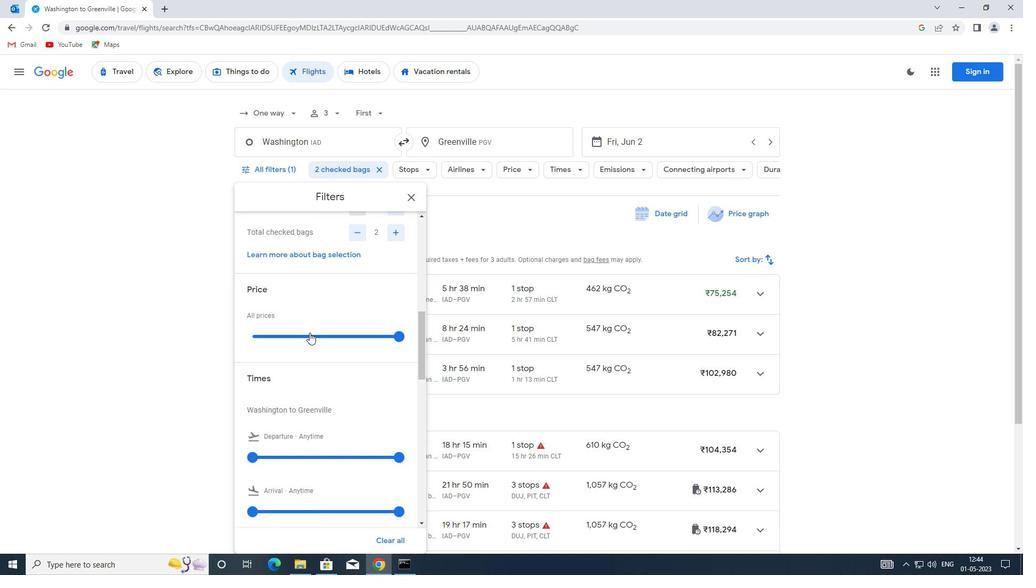
Action: Mouse pressed left at (309, 332)
Screenshot: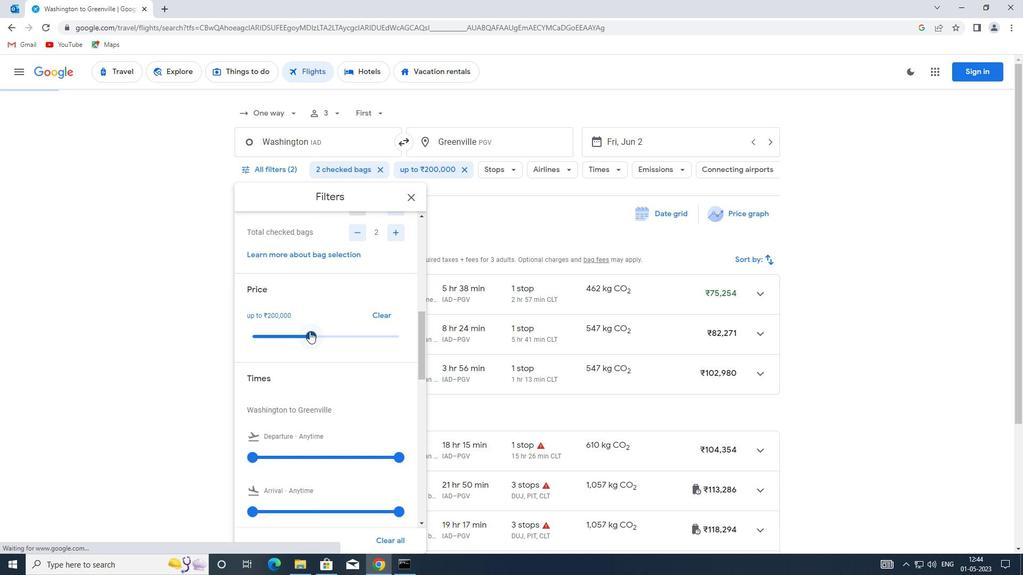 
Action: Mouse moved to (255, 334)
Screenshot: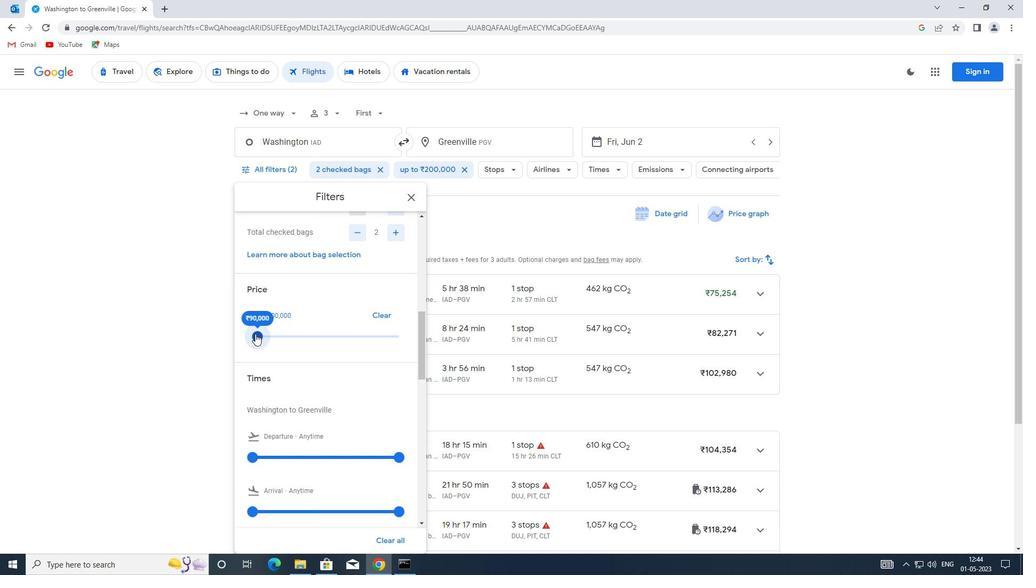 
Action: Mouse pressed left at (255, 334)
Screenshot: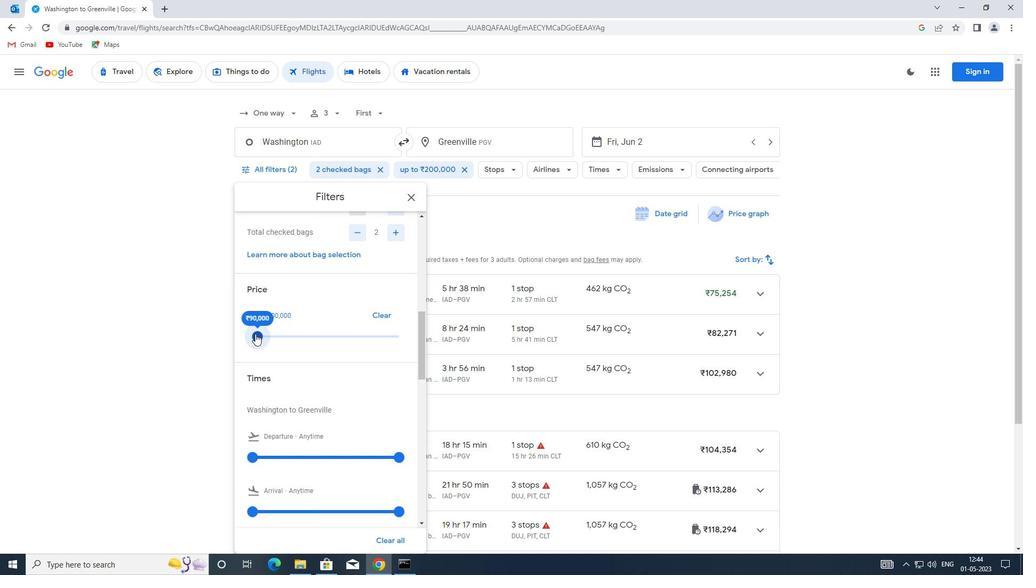 
Action: Mouse moved to (332, 335)
Screenshot: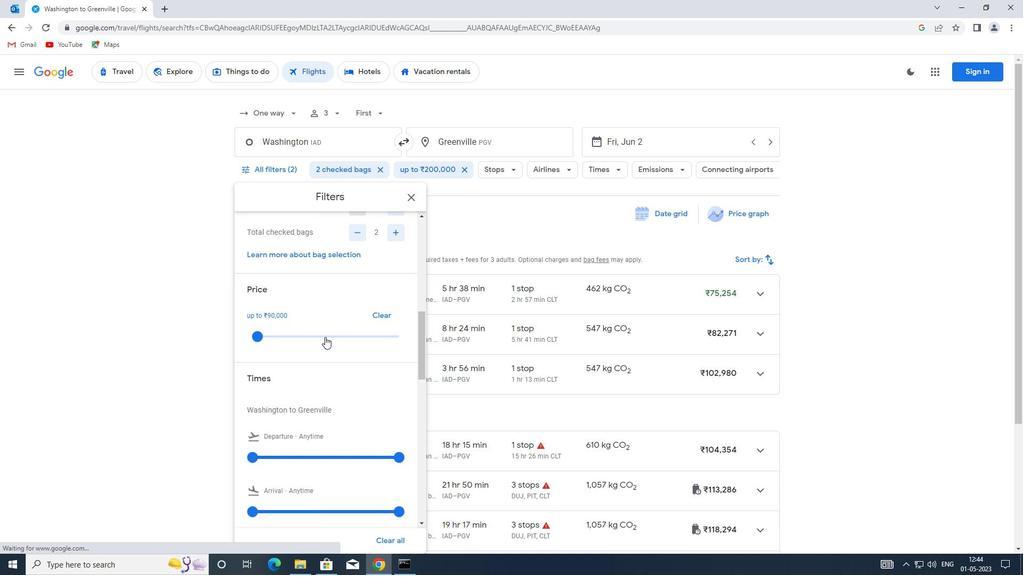 
Action: Mouse scrolled (332, 335) with delta (0, 0)
Screenshot: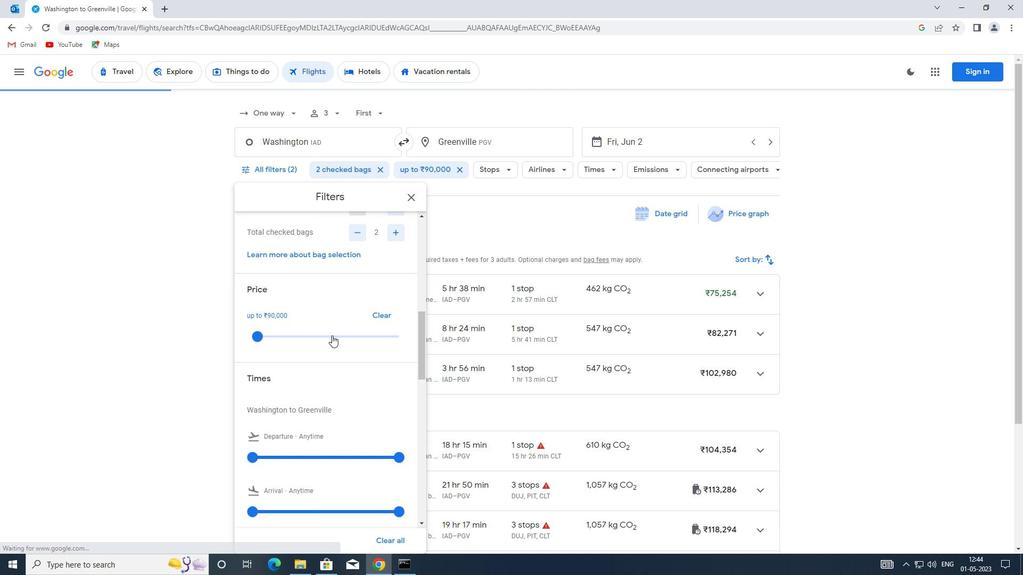 
Action: Mouse moved to (341, 327)
Screenshot: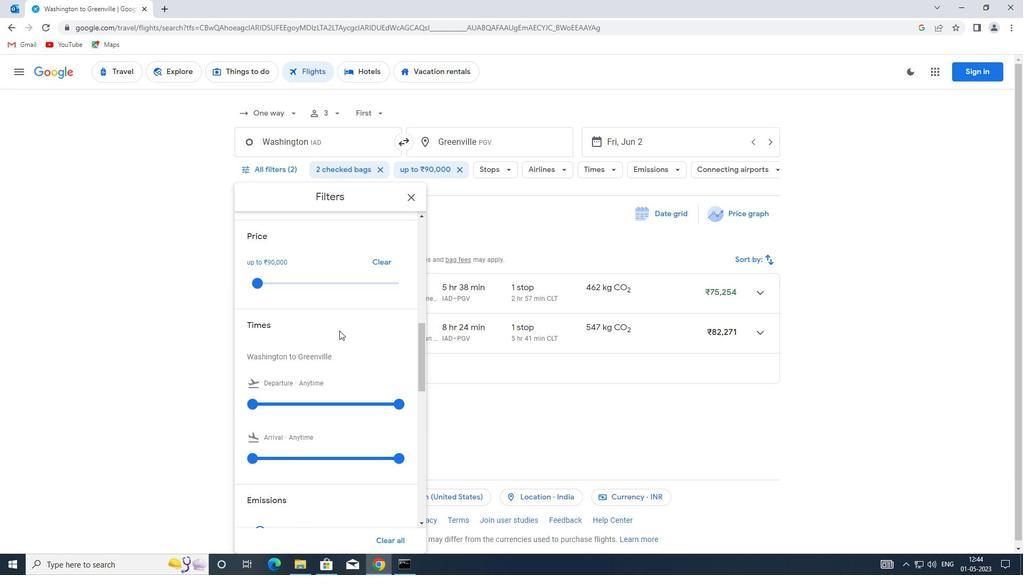 
Action: Mouse scrolled (341, 327) with delta (0, 0)
Screenshot: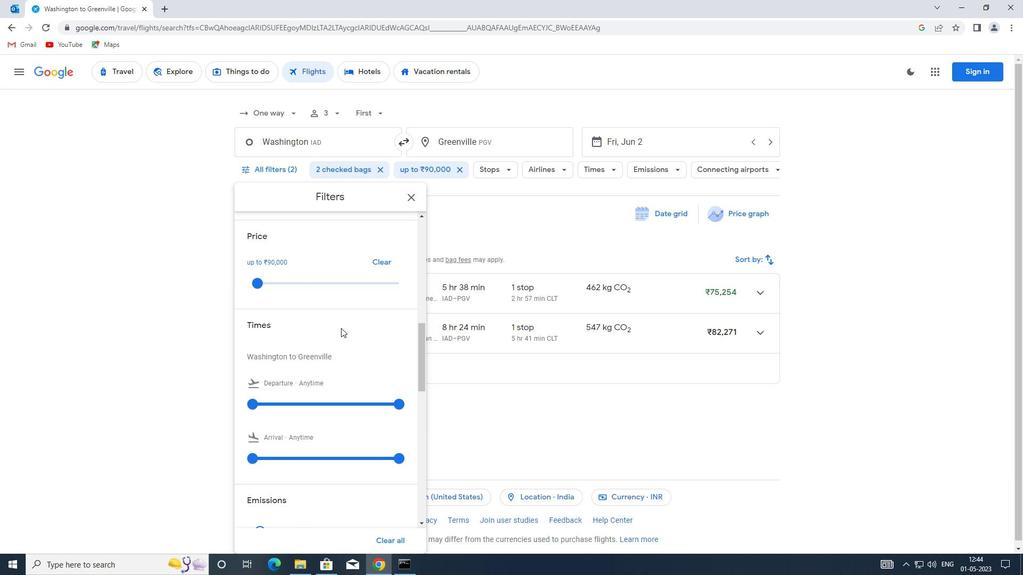 
Action: Mouse moved to (258, 347)
Screenshot: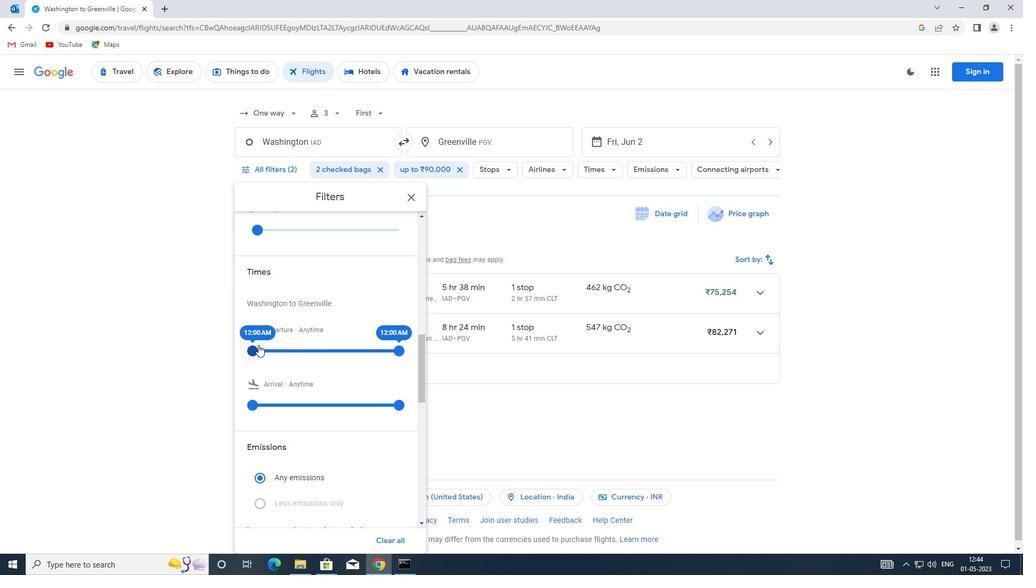 
Action: Mouse pressed left at (258, 347)
Screenshot: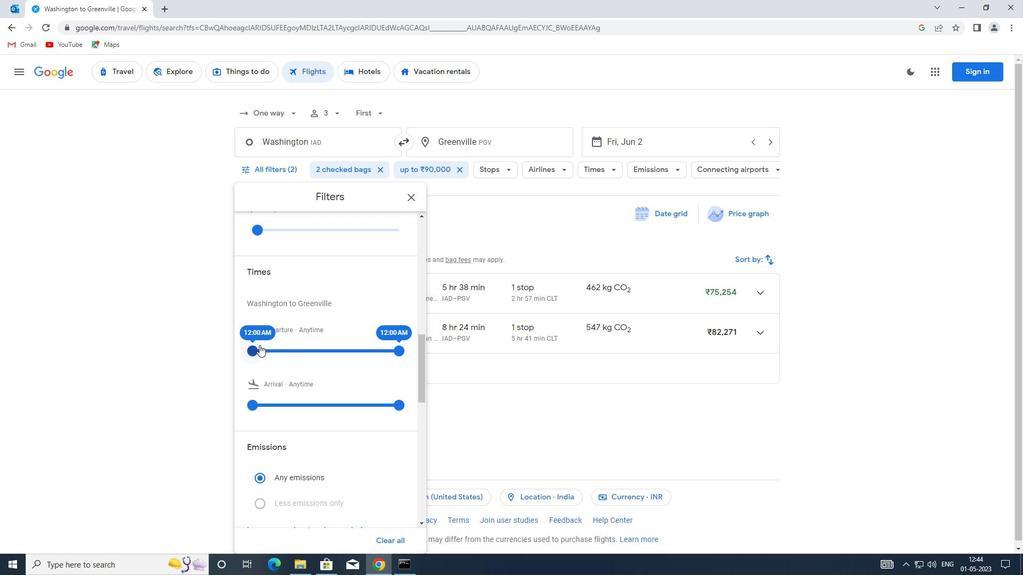 
Action: Mouse moved to (400, 349)
Screenshot: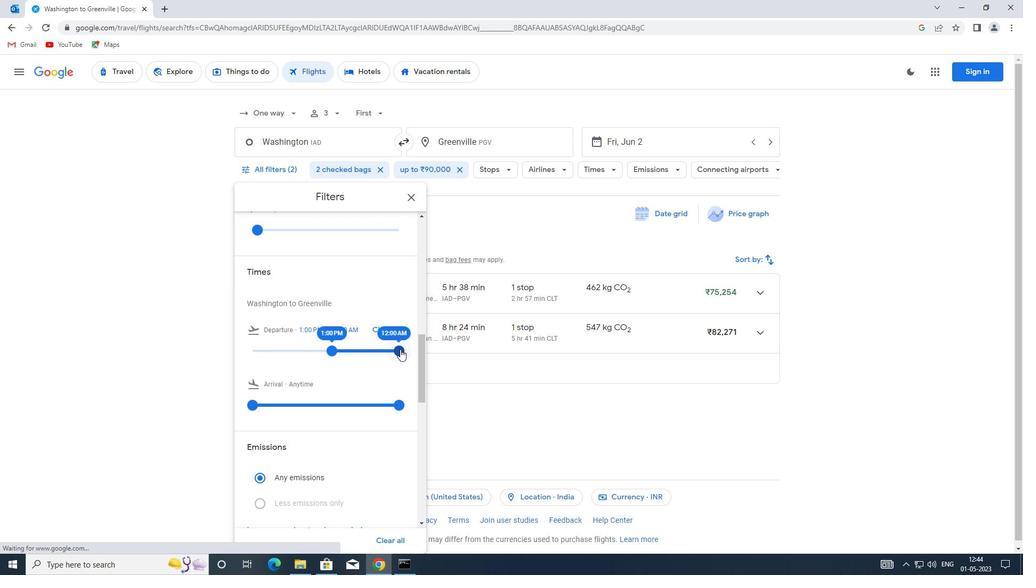 
Action: Mouse pressed left at (400, 349)
Screenshot: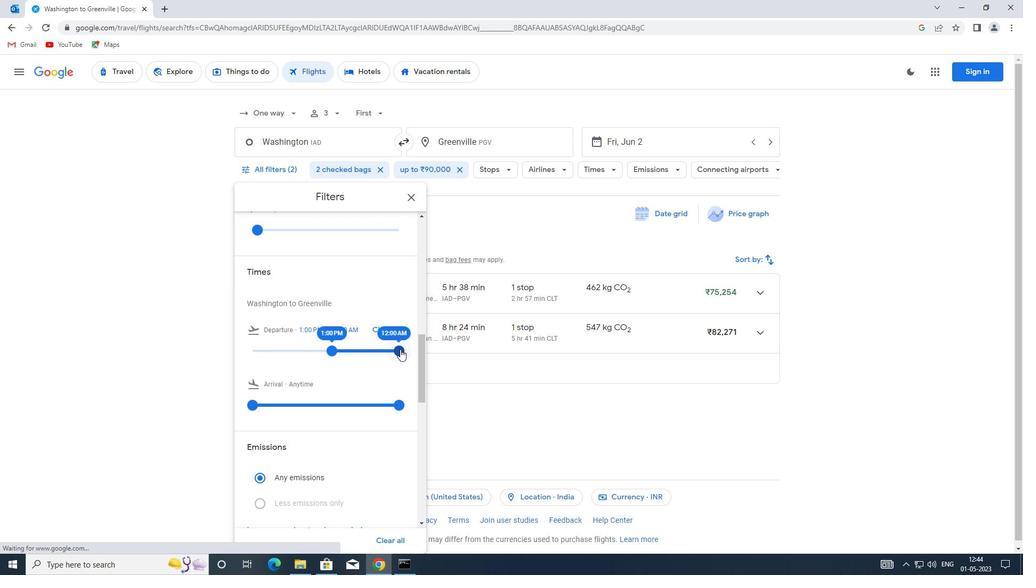 
Action: Mouse moved to (333, 350)
Screenshot: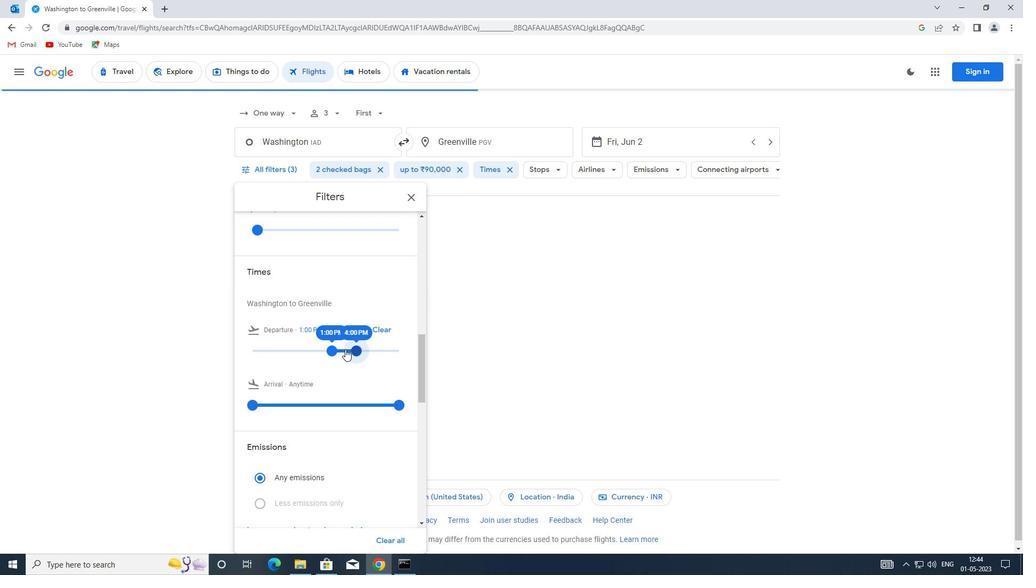 
Action: Mouse pressed left at (333, 350)
Screenshot: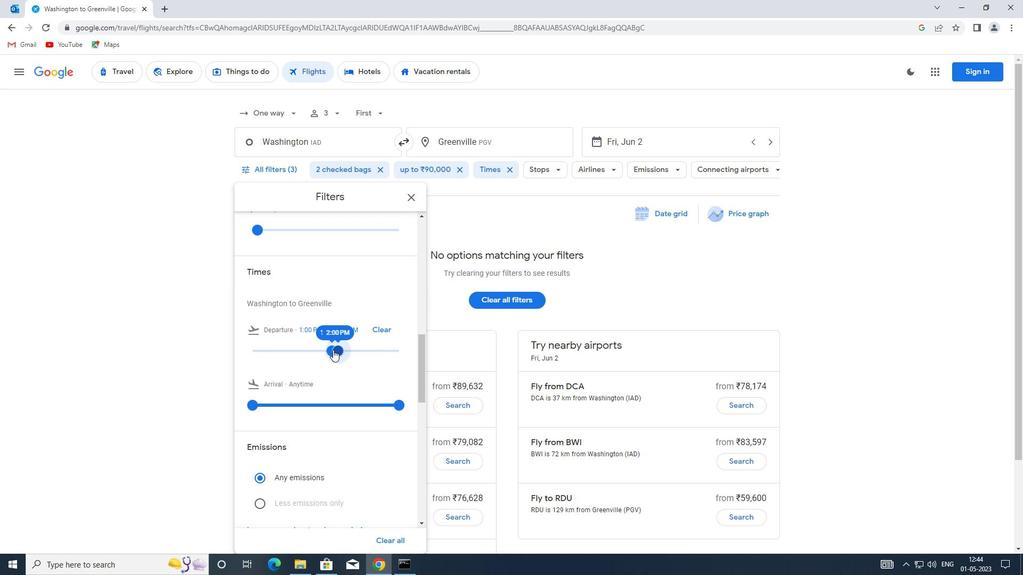 
Action: Mouse moved to (362, 322)
Screenshot: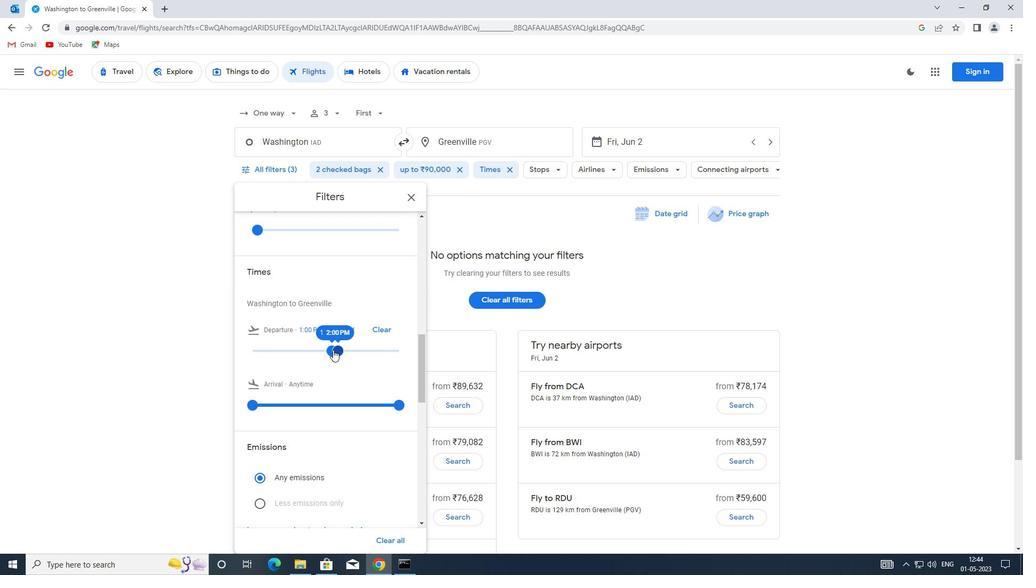 
Action: Mouse scrolled (362, 322) with delta (0, 0)
Screenshot: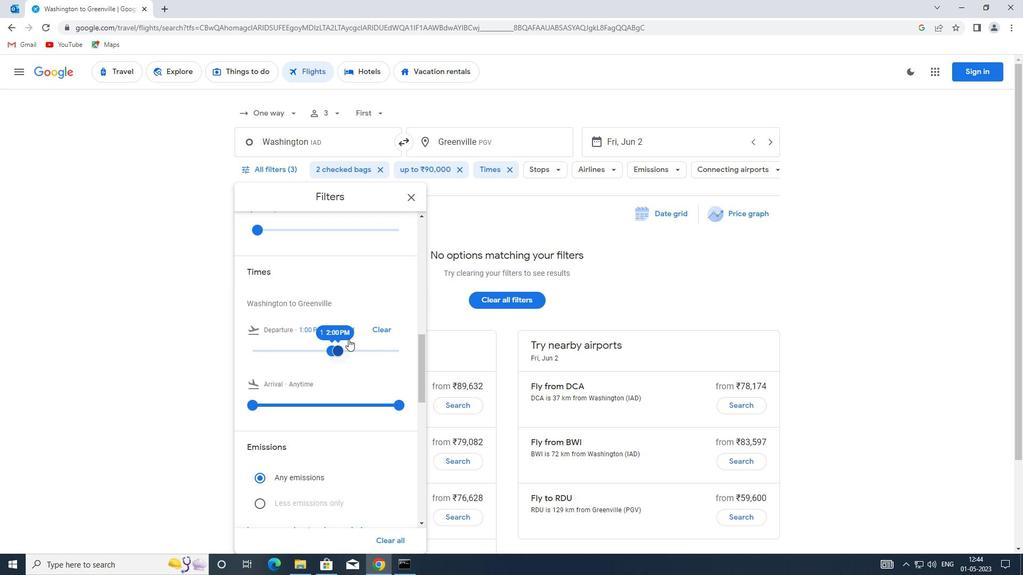 
Action: Mouse moved to (362, 322)
Screenshot: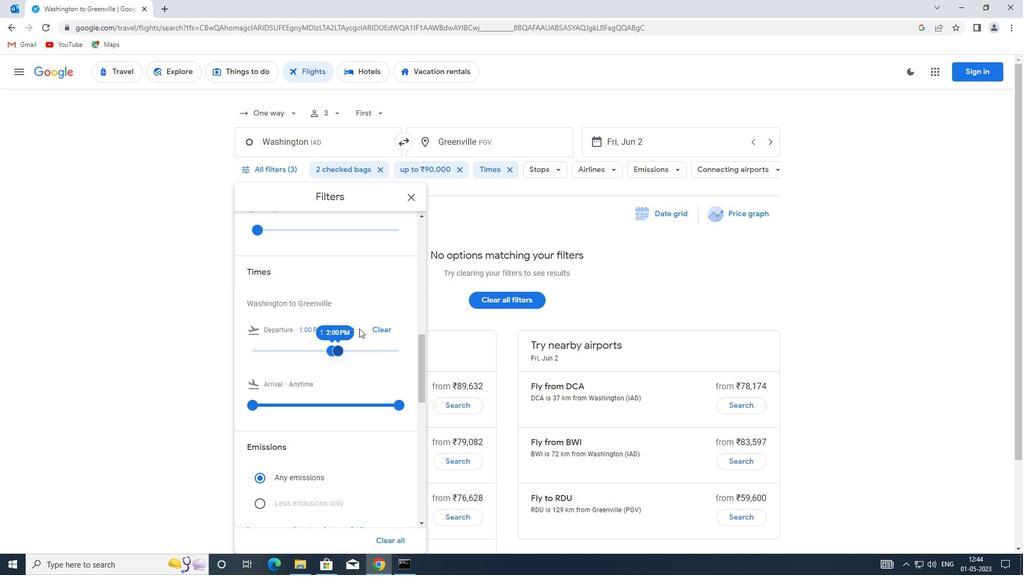 
Action: Mouse scrolled (362, 322) with delta (0, 0)
Screenshot: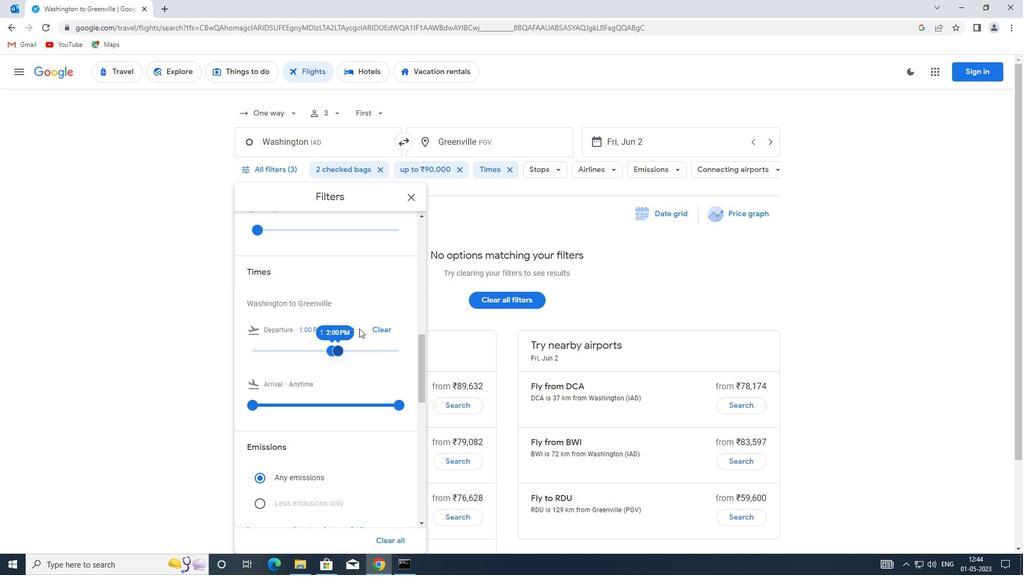 
Action: Mouse moved to (362, 318)
Screenshot: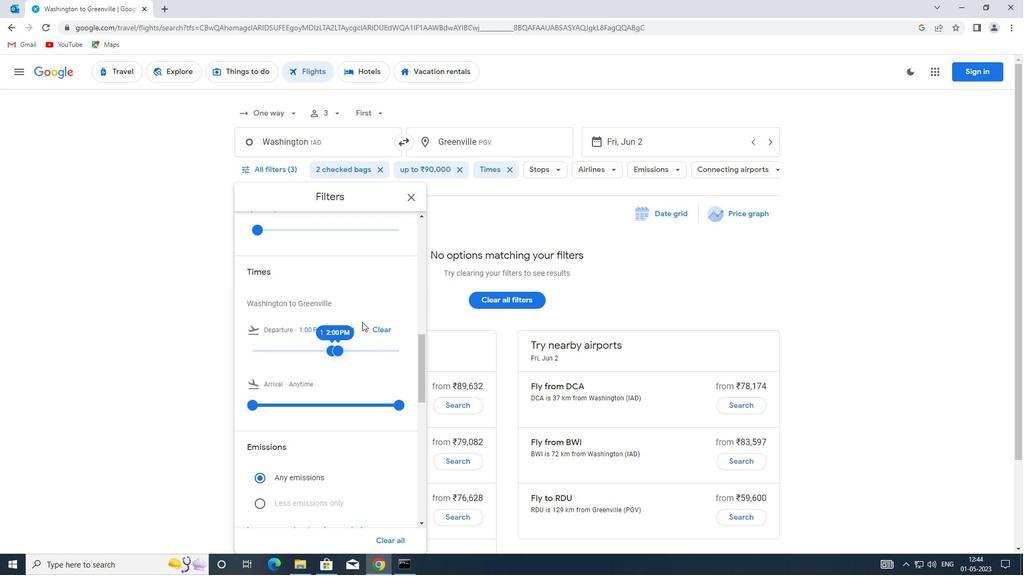 
Action: Mouse scrolled (362, 318) with delta (0, 0)
Screenshot: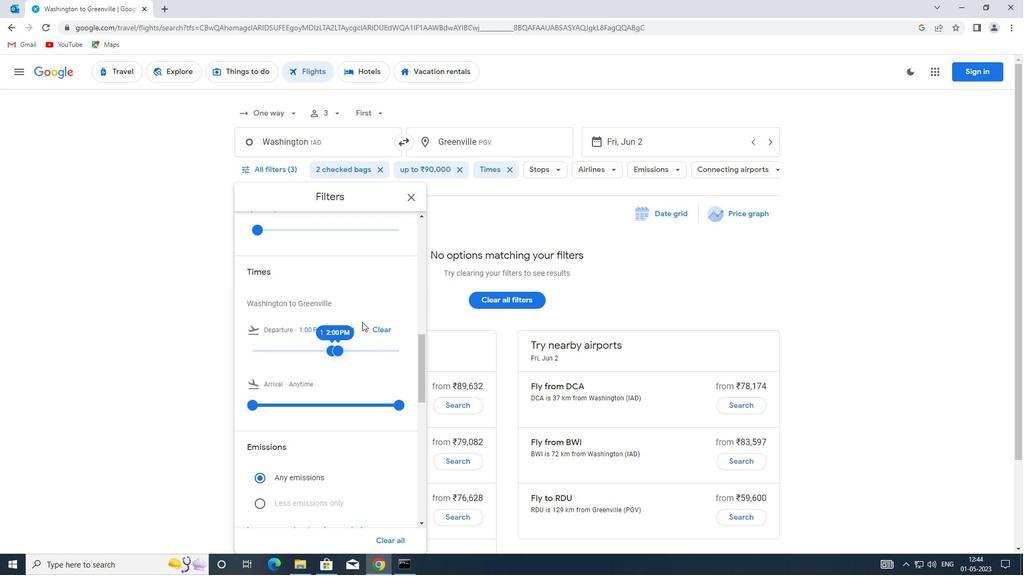 
Action: Mouse moved to (415, 198)
Screenshot: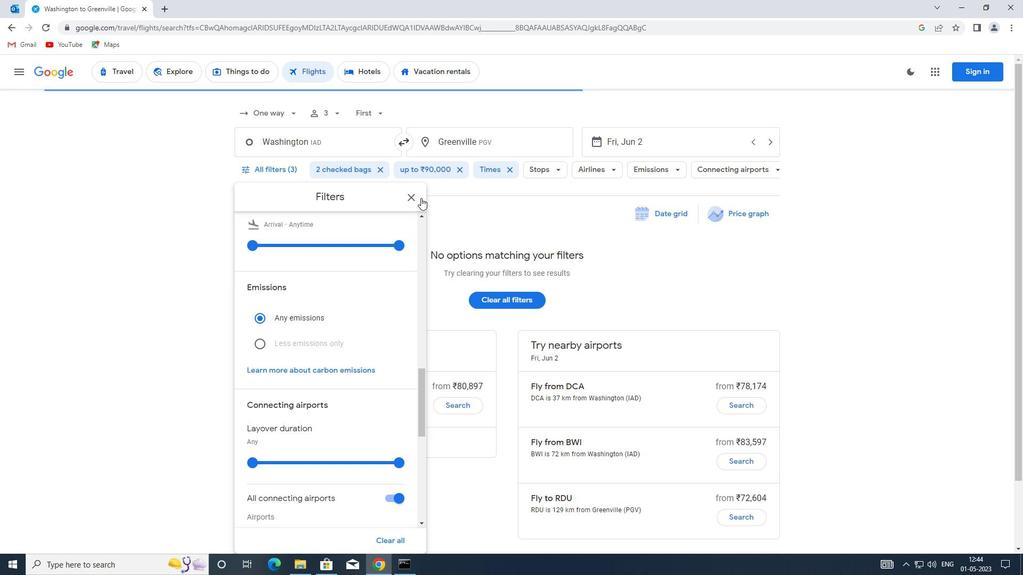
Action: Mouse pressed left at (415, 198)
Screenshot: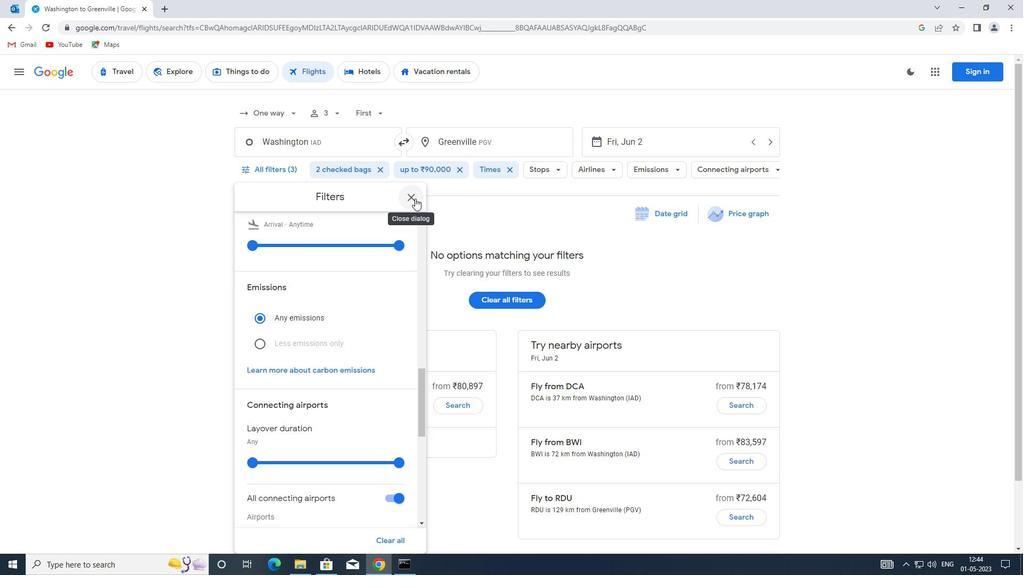 
